 Task: Search one way flight ticket for 4 adults, 2 children, 2 infants in seat and 1 infant on lap in economy from Long Beach: Long Beach Airport (daugherty Field) to South Bend: South Bend International Airport on 8-6-2023. Choice of flights is Alaska. Number of bags: 1 carry on bag. Price is upto 45000. Outbound departure time preference is 10:30.
Action: Mouse moved to (290, 112)
Screenshot: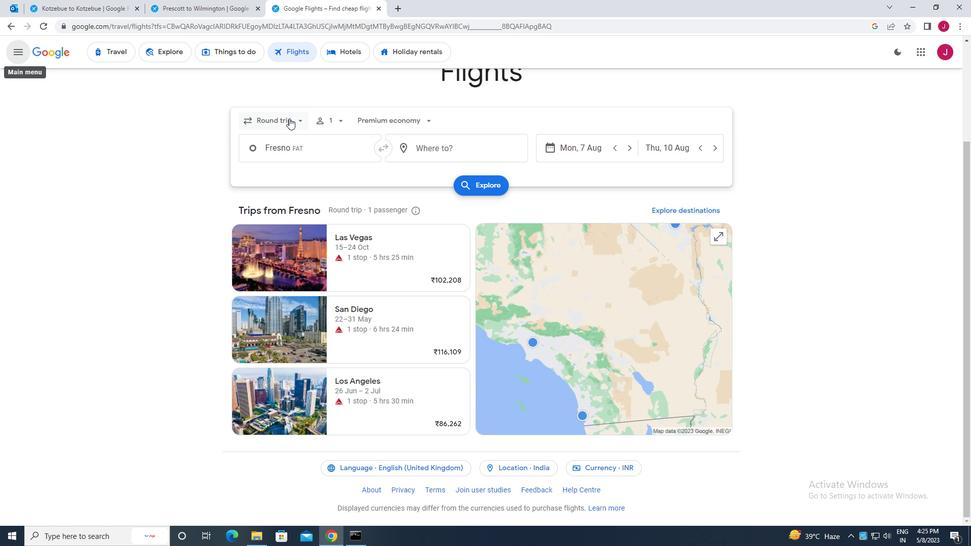 
Action: Mouse pressed left at (290, 112)
Screenshot: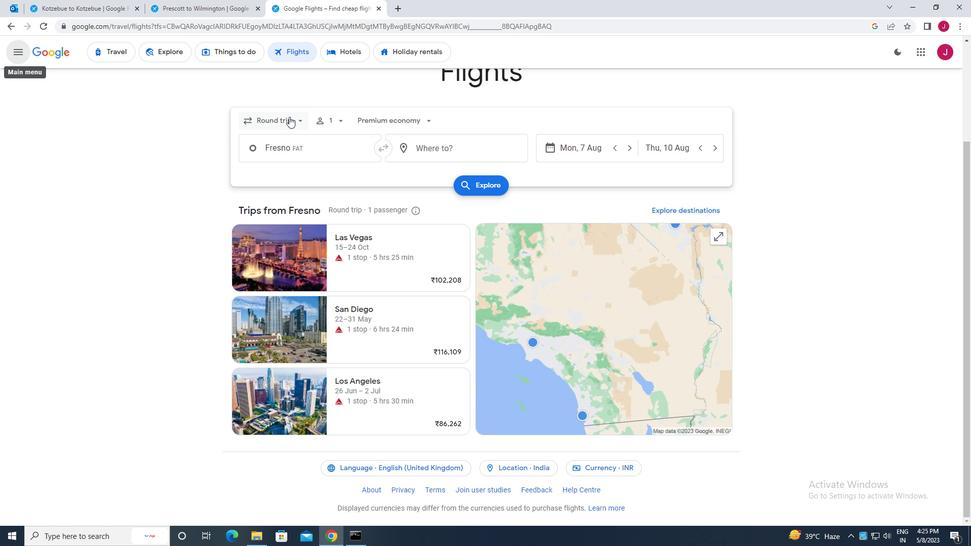 
Action: Mouse moved to (302, 162)
Screenshot: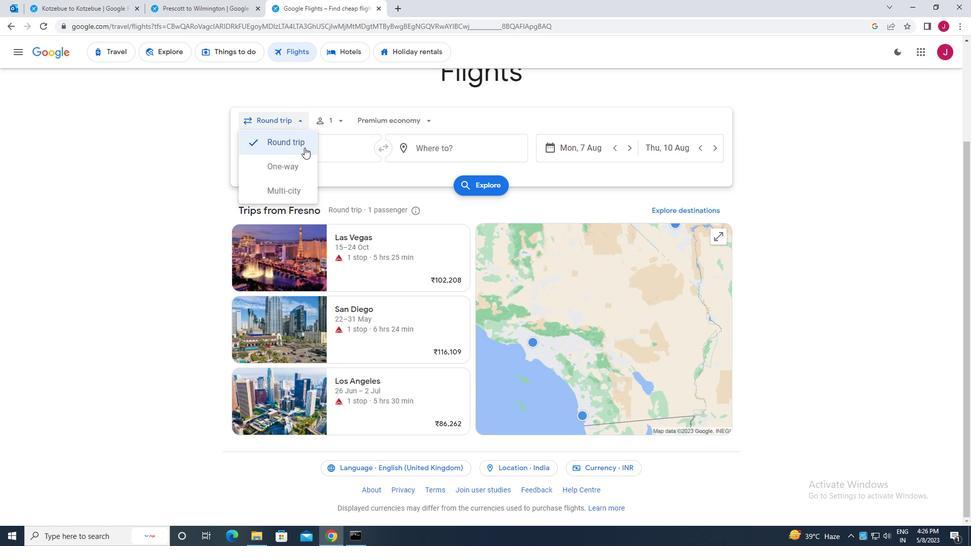 
Action: Mouse pressed left at (302, 162)
Screenshot: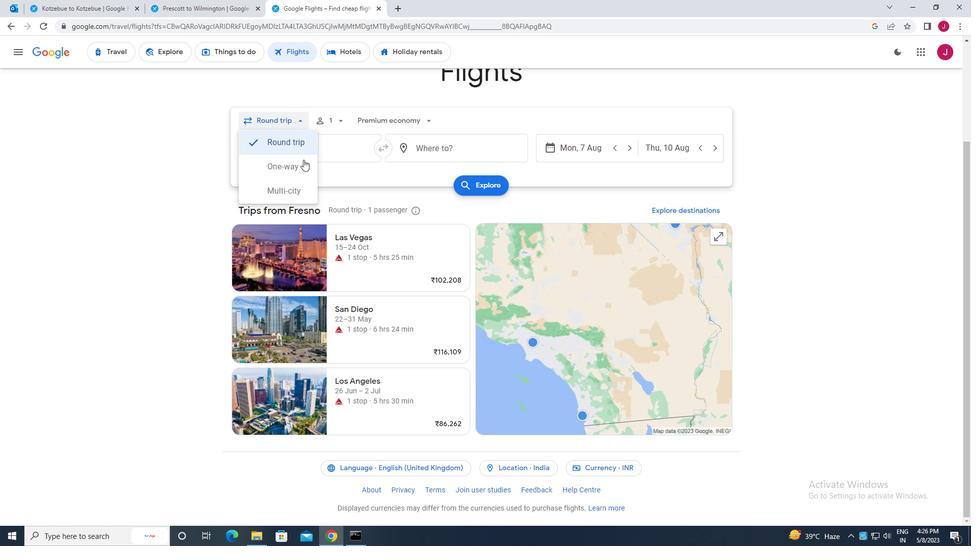 
Action: Mouse moved to (338, 120)
Screenshot: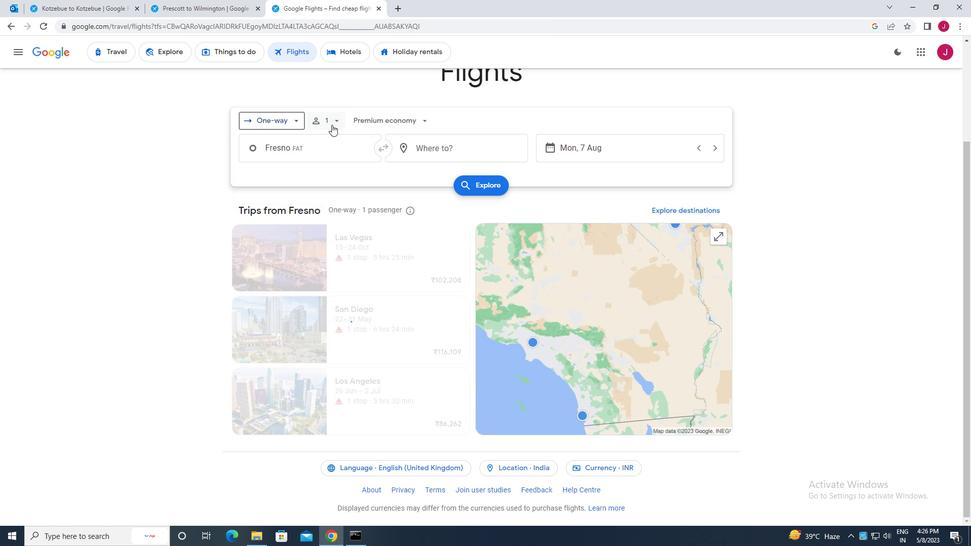
Action: Mouse pressed left at (338, 120)
Screenshot: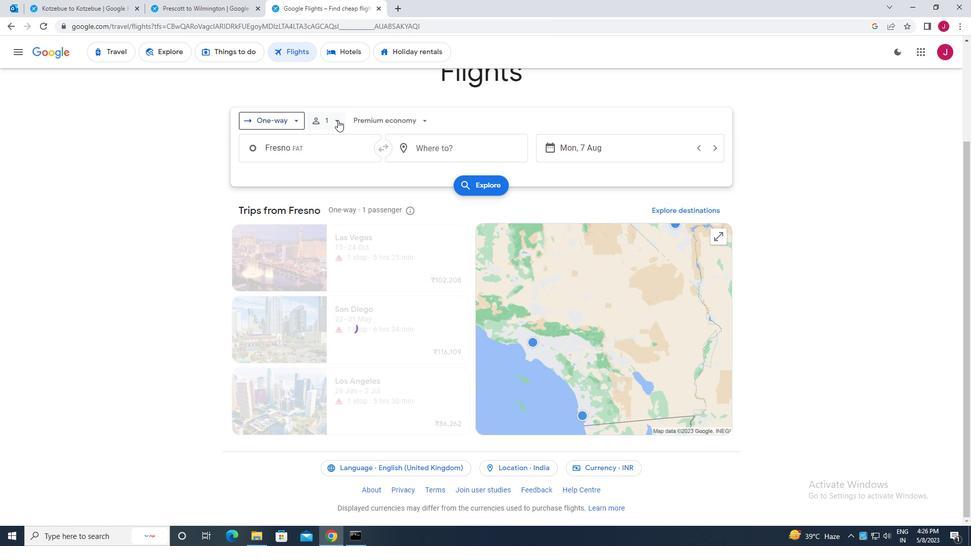 
Action: Mouse moved to (414, 147)
Screenshot: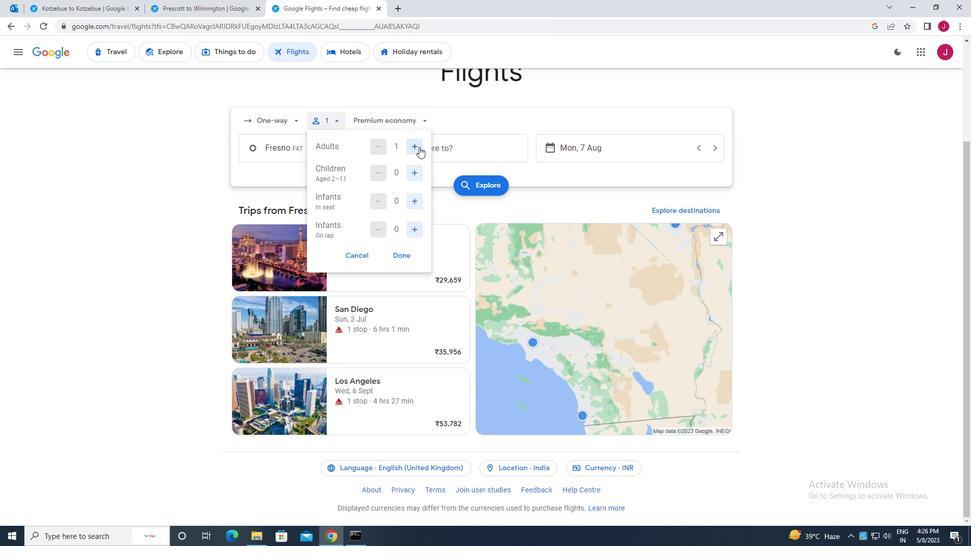 
Action: Mouse pressed left at (414, 147)
Screenshot: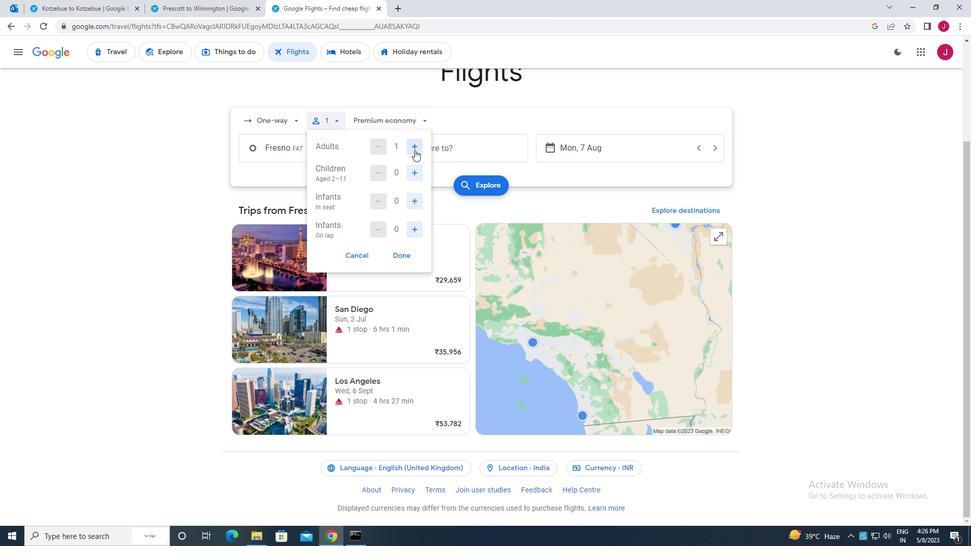 
Action: Mouse pressed left at (414, 147)
Screenshot: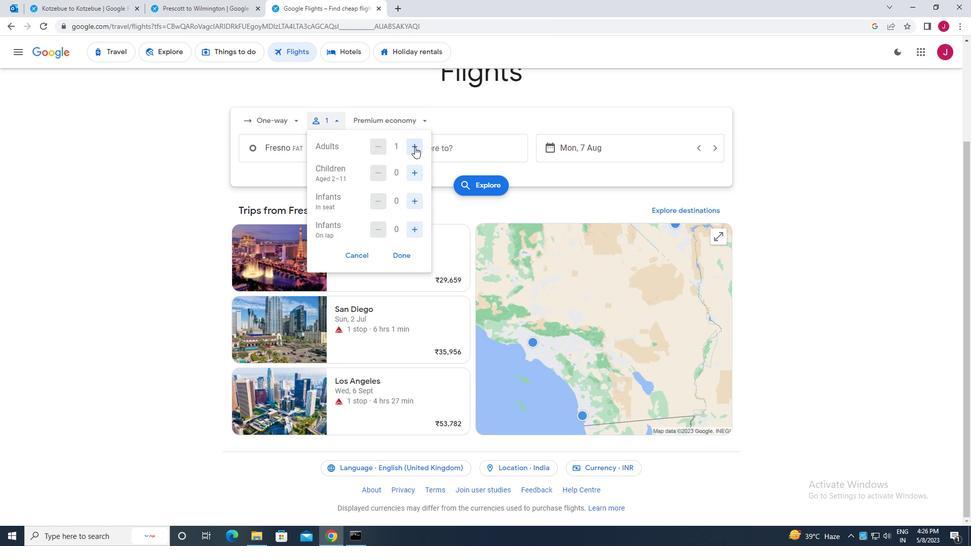 
Action: Mouse pressed left at (414, 147)
Screenshot: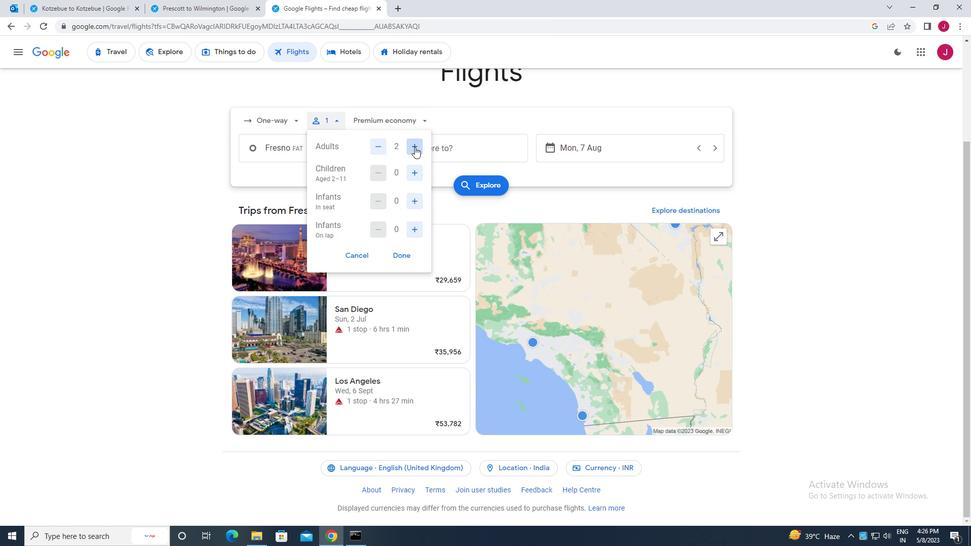 
Action: Mouse moved to (414, 173)
Screenshot: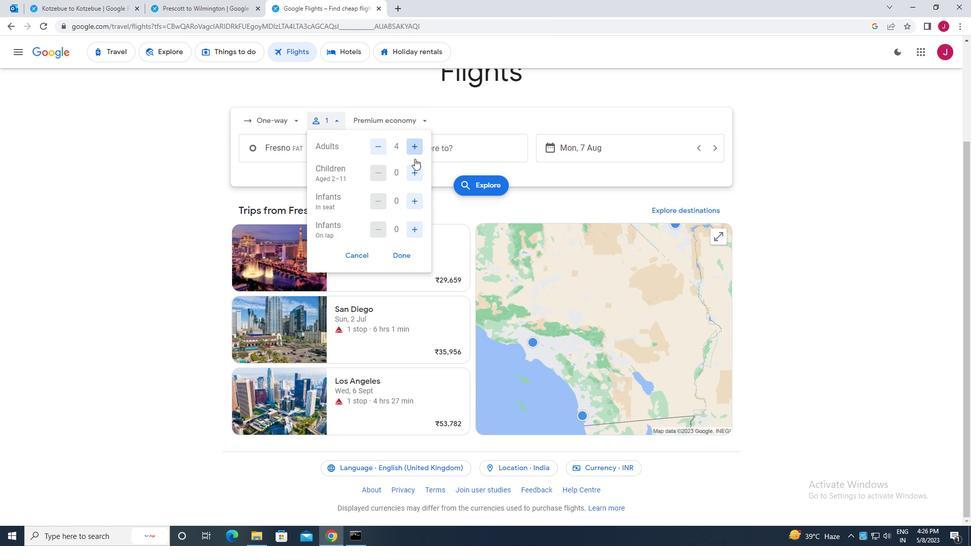 
Action: Mouse pressed left at (414, 173)
Screenshot: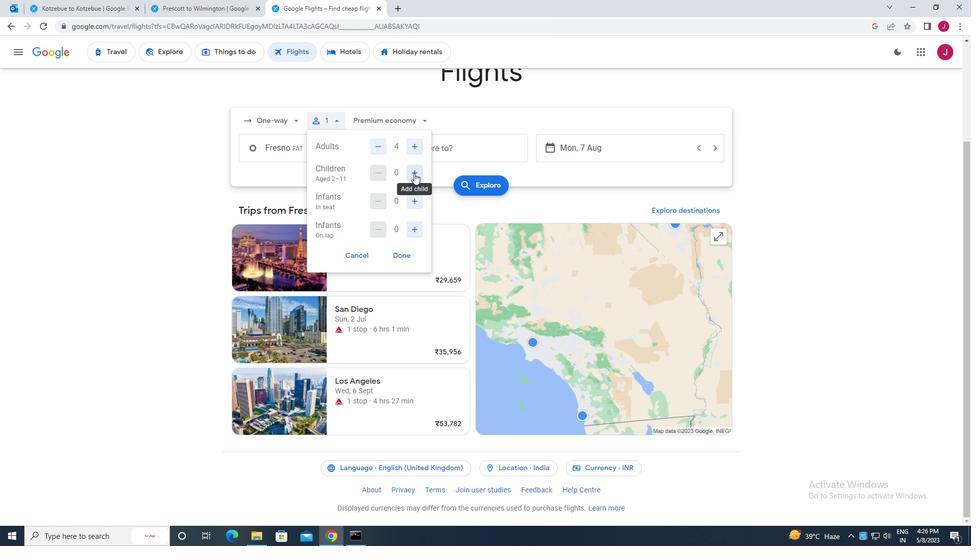 
Action: Mouse pressed left at (414, 173)
Screenshot: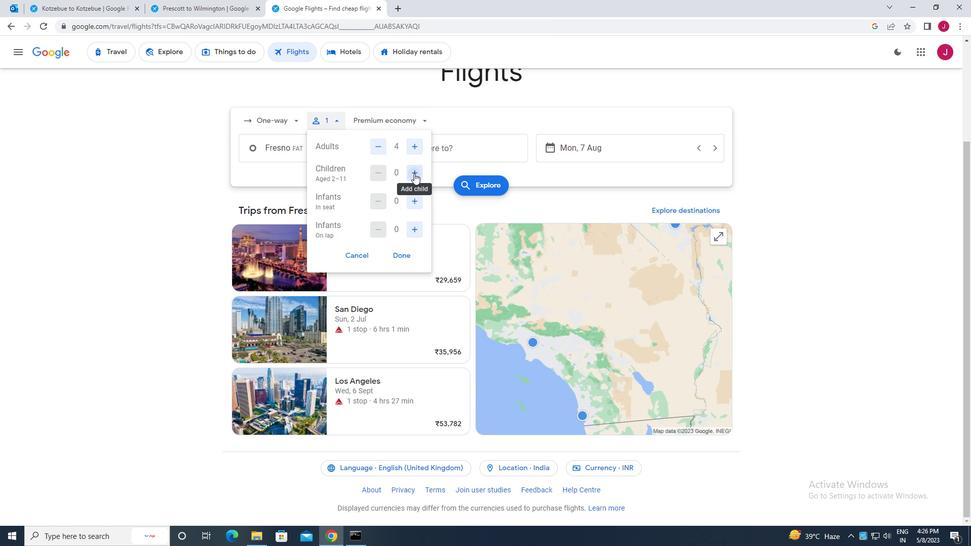 
Action: Mouse moved to (419, 199)
Screenshot: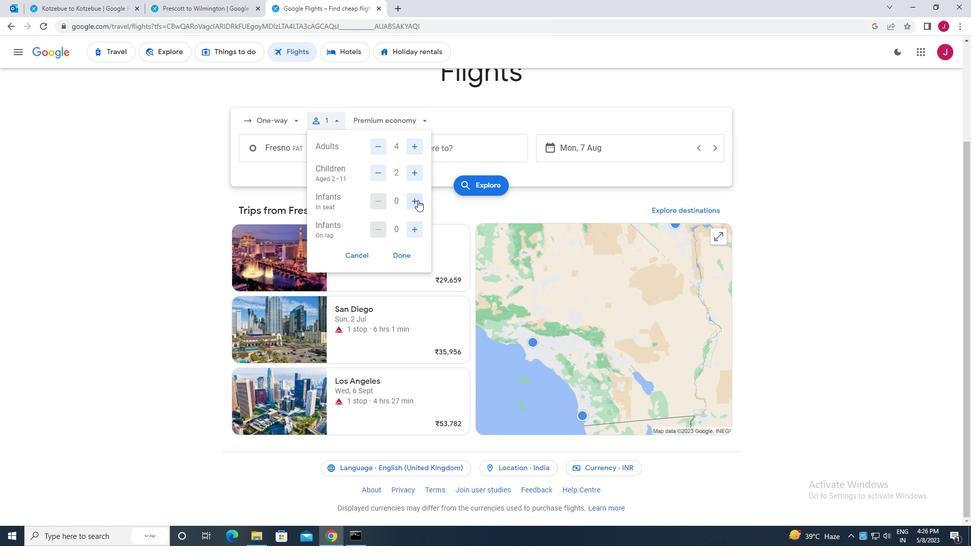 
Action: Mouse pressed left at (419, 199)
Screenshot: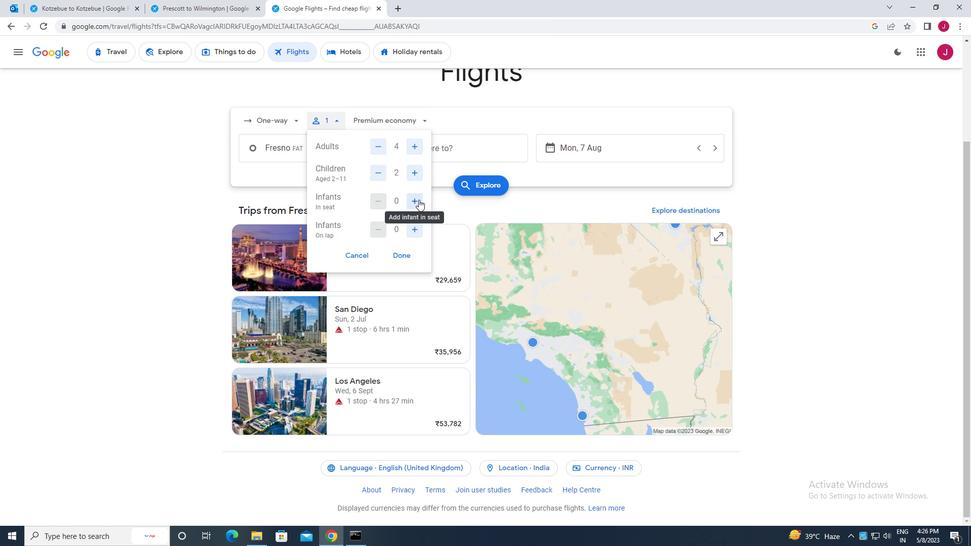 
Action: Mouse pressed left at (419, 199)
Screenshot: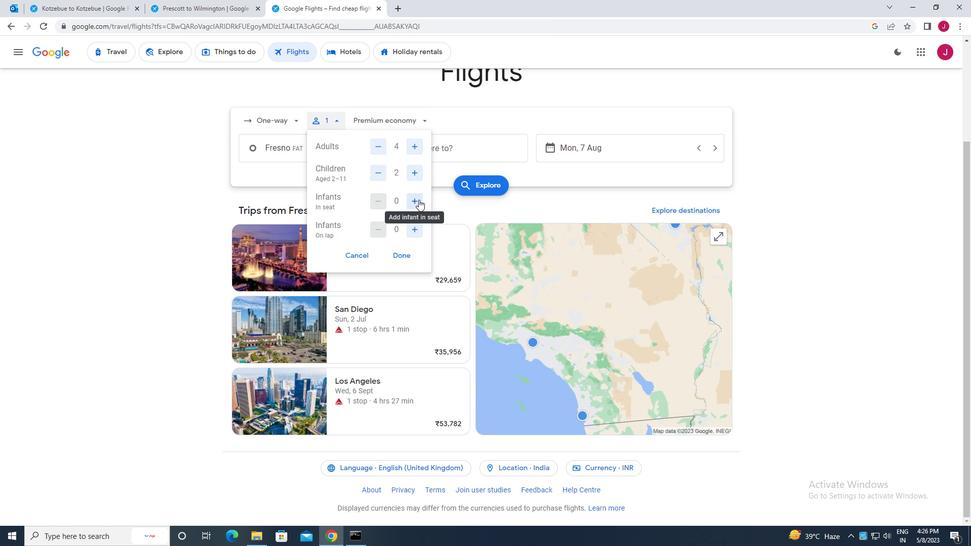 
Action: Mouse moved to (413, 230)
Screenshot: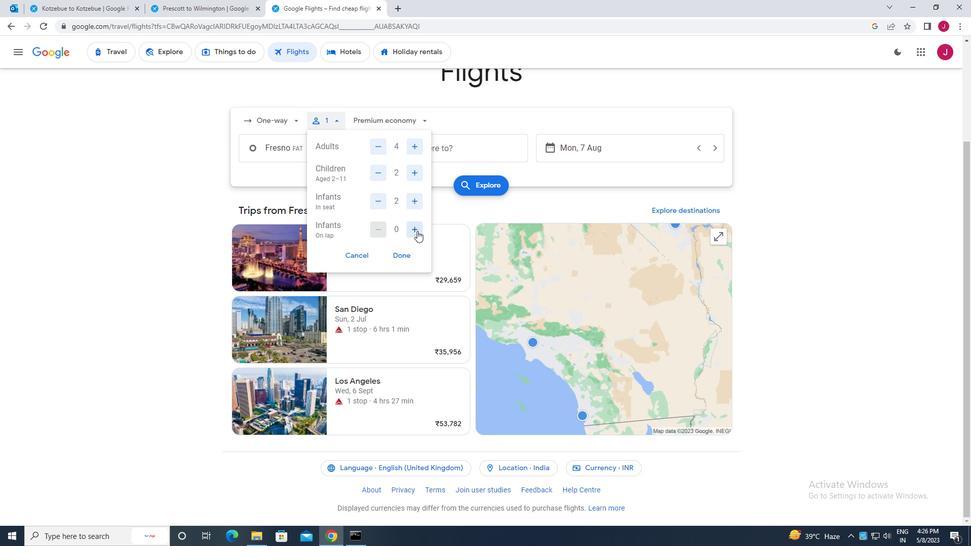 
Action: Mouse pressed left at (413, 230)
Screenshot: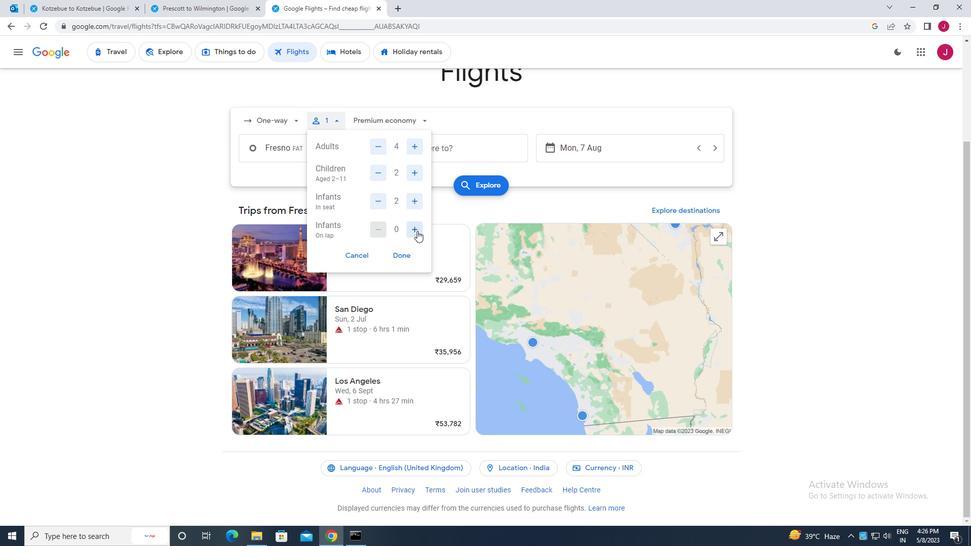 
Action: Mouse moved to (405, 254)
Screenshot: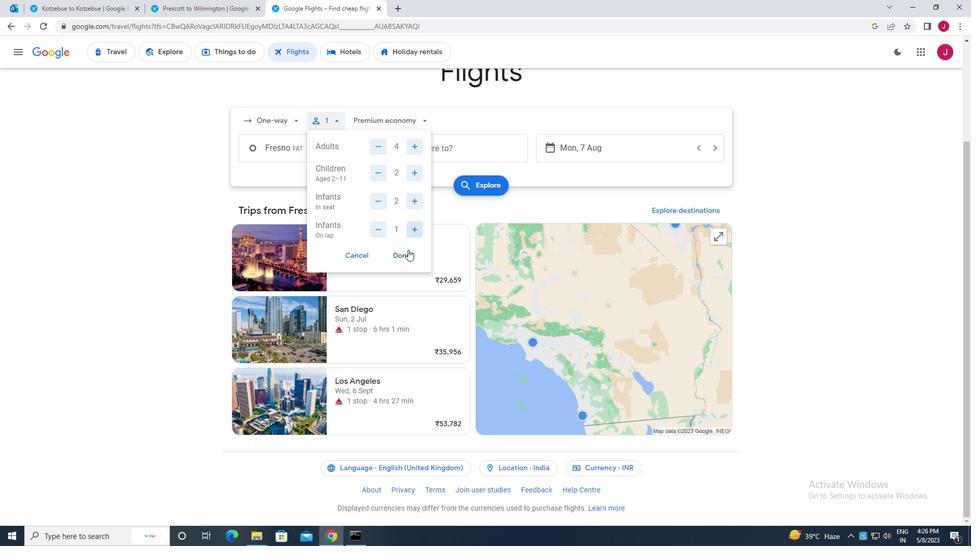 
Action: Mouse pressed left at (405, 254)
Screenshot: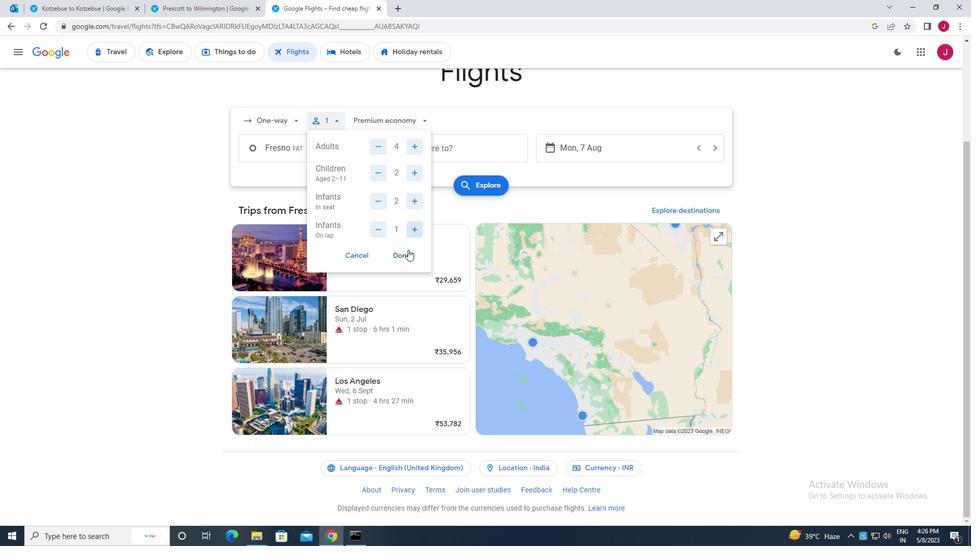 
Action: Mouse moved to (370, 122)
Screenshot: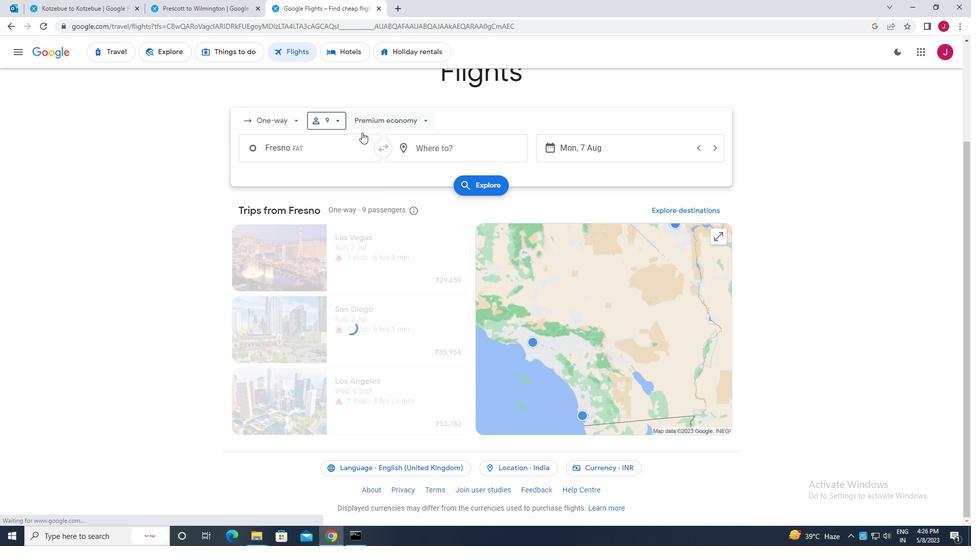 
Action: Mouse pressed left at (370, 122)
Screenshot: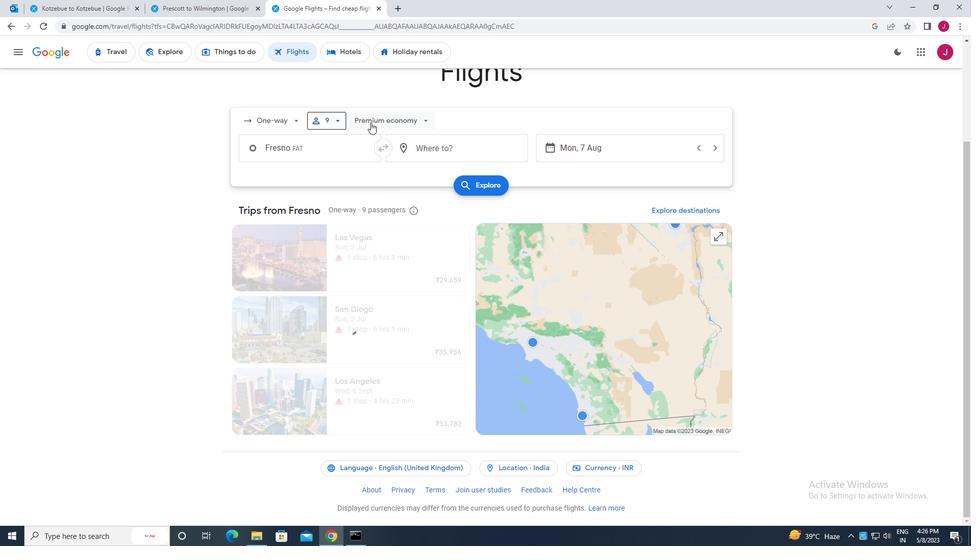 
Action: Mouse moved to (390, 142)
Screenshot: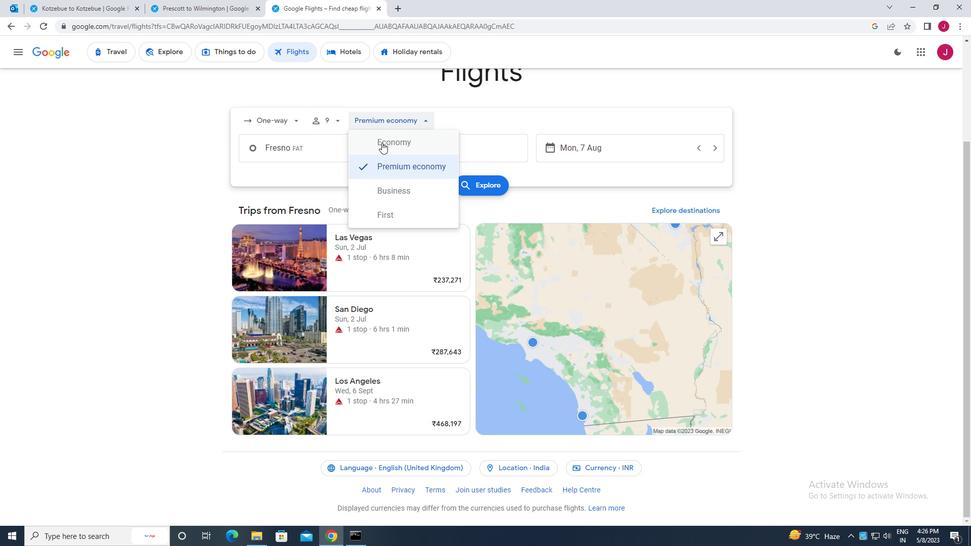 
Action: Mouse pressed left at (390, 142)
Screenshot: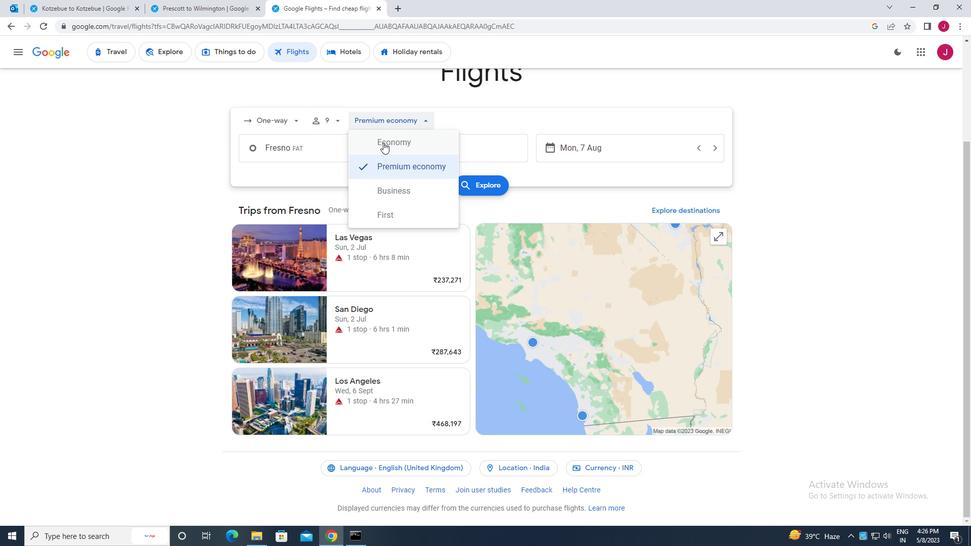 
Action: Mouse moved to (323, 148)
Screenshot: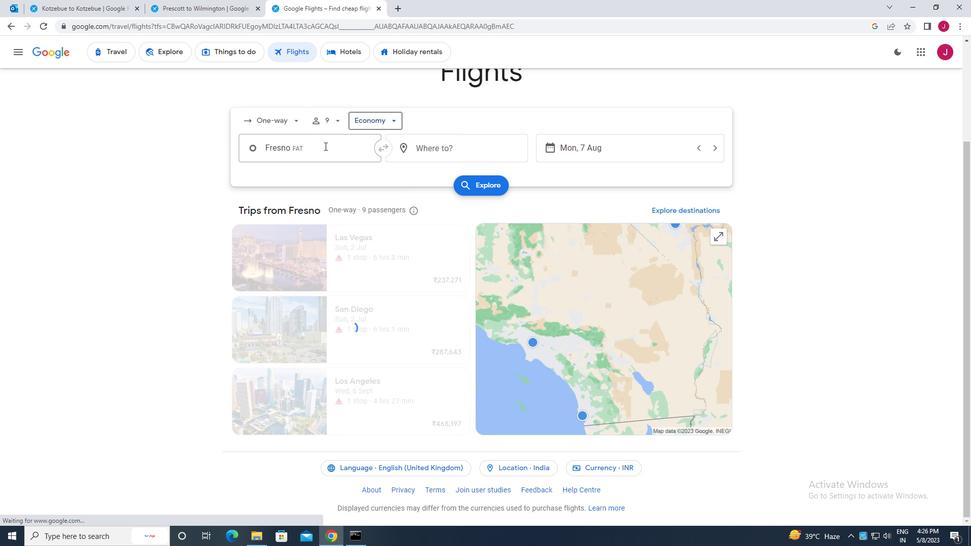 
Action: Mouse pressed left at (323, 148)
Screenshot: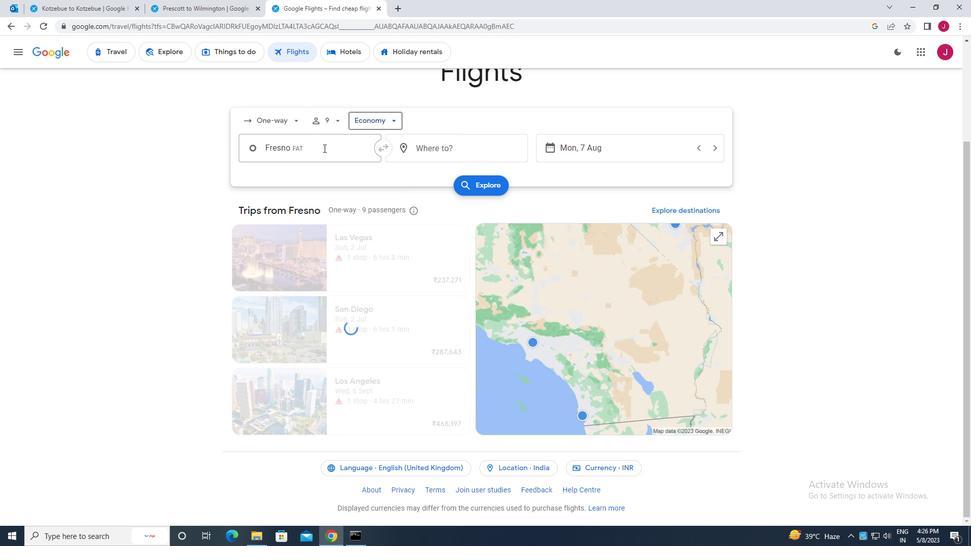 
Action: Mouse moved to (331, 146)
Screenshot: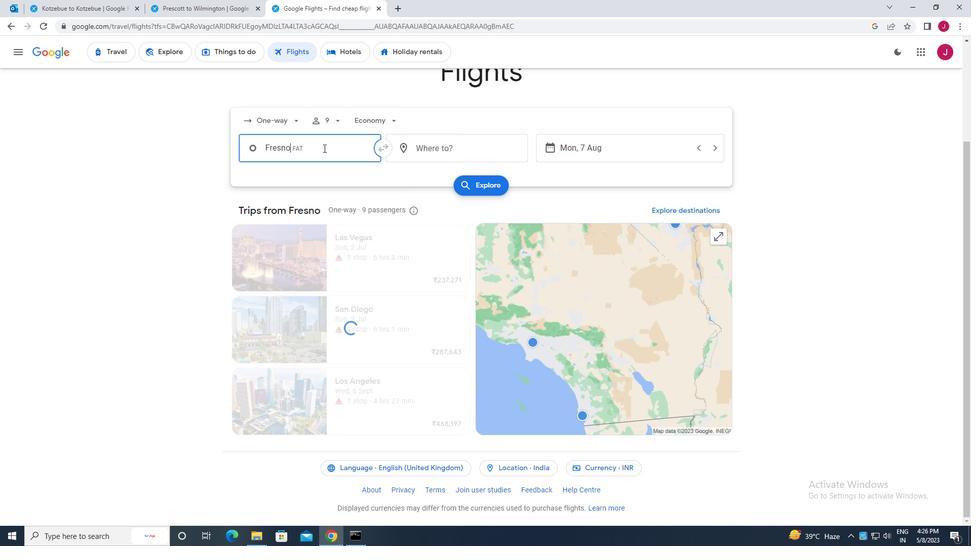 
Action: Key pressed long<Key.space>beach
Screenshot: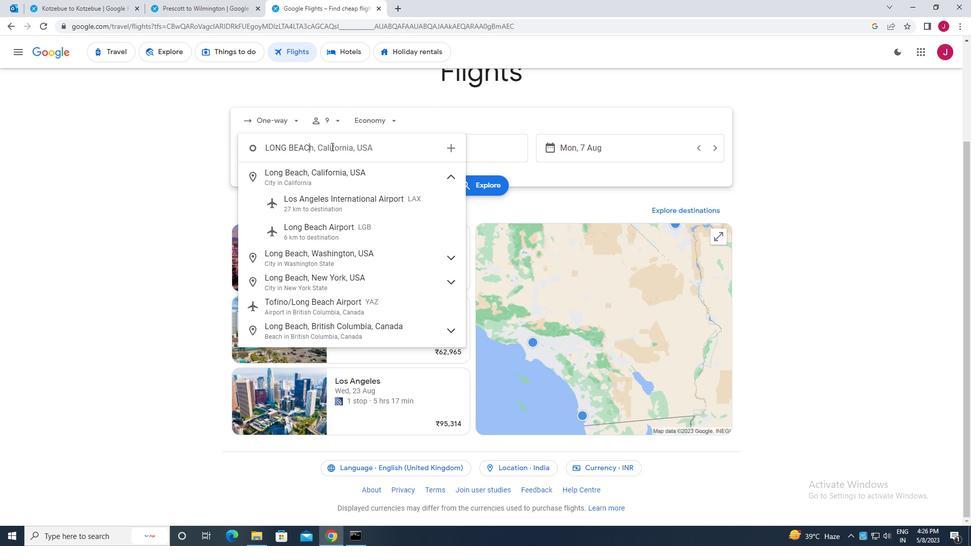 
Action: Mouse moved to (342, 230)
Screenshot: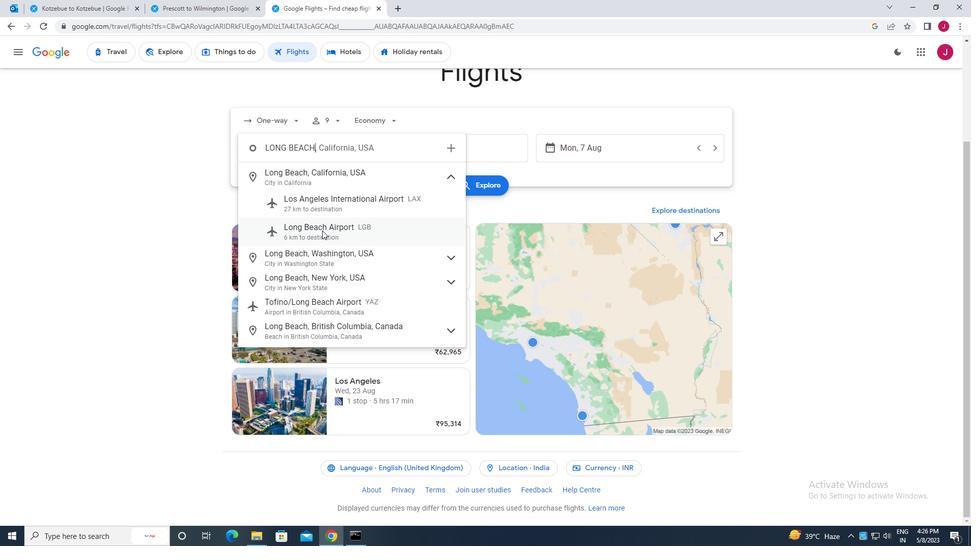 
Action: Mouse pressed left at (342, 230)
Screenshot: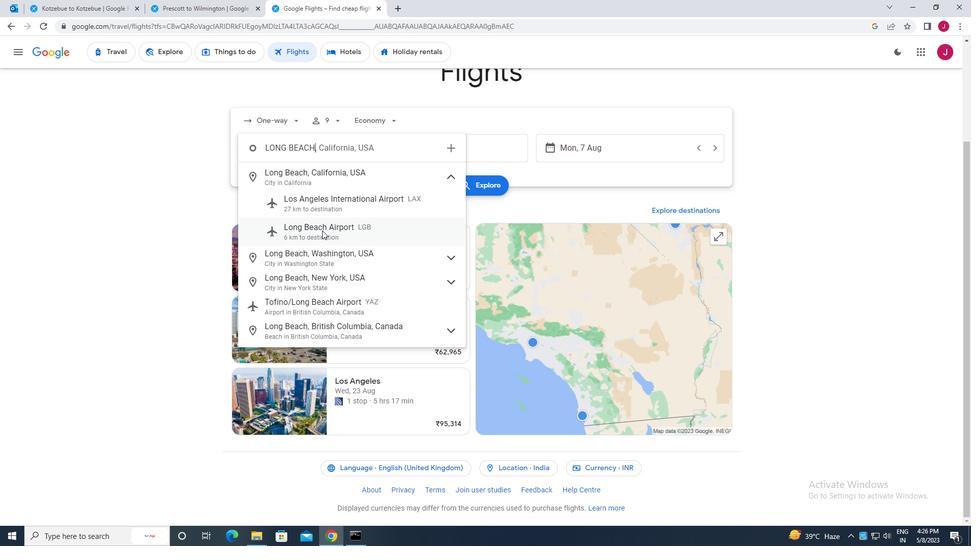 
Action: Mouse moved to (449, 150)
Screenshot: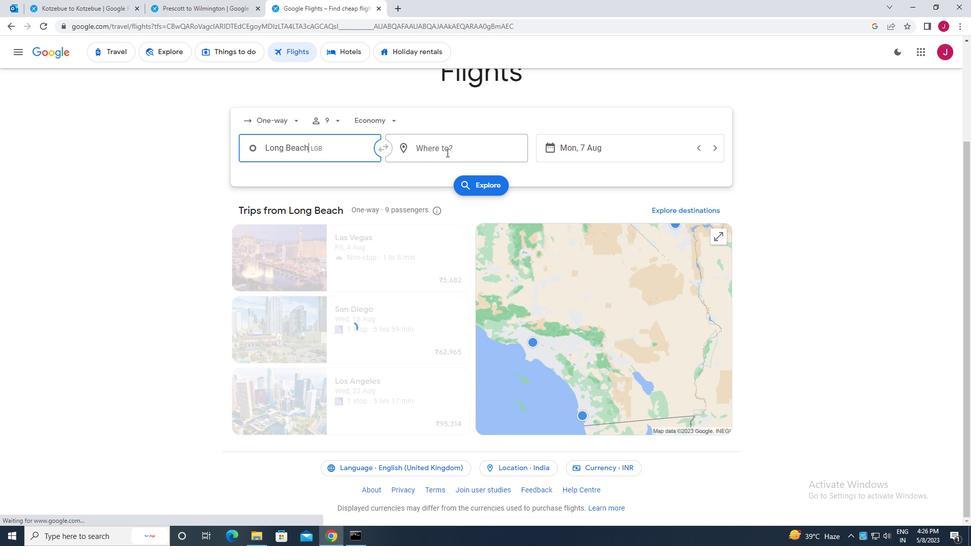 
Action: Mouse pressed left at (449, 150)
Screenshot: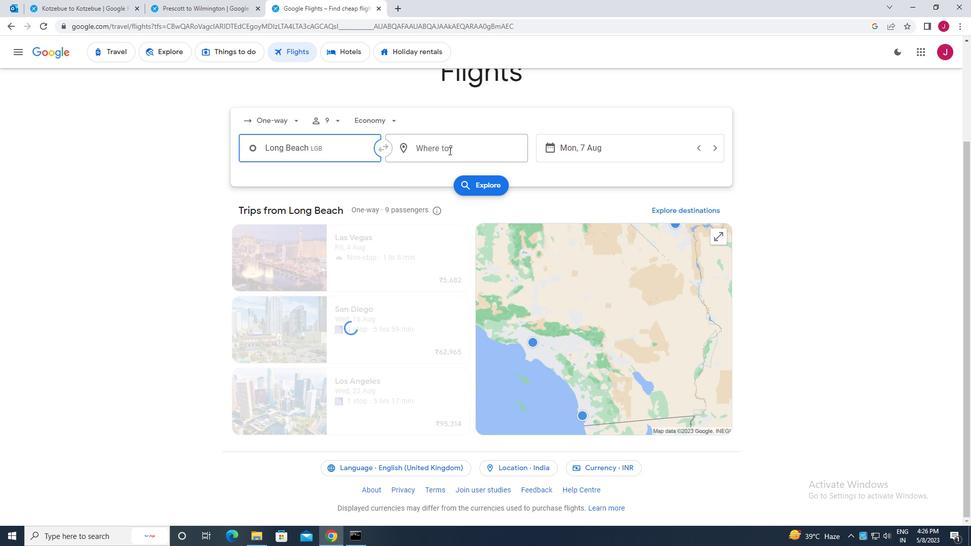 
Action: Mouse moved to (449, 150)
Screenshot: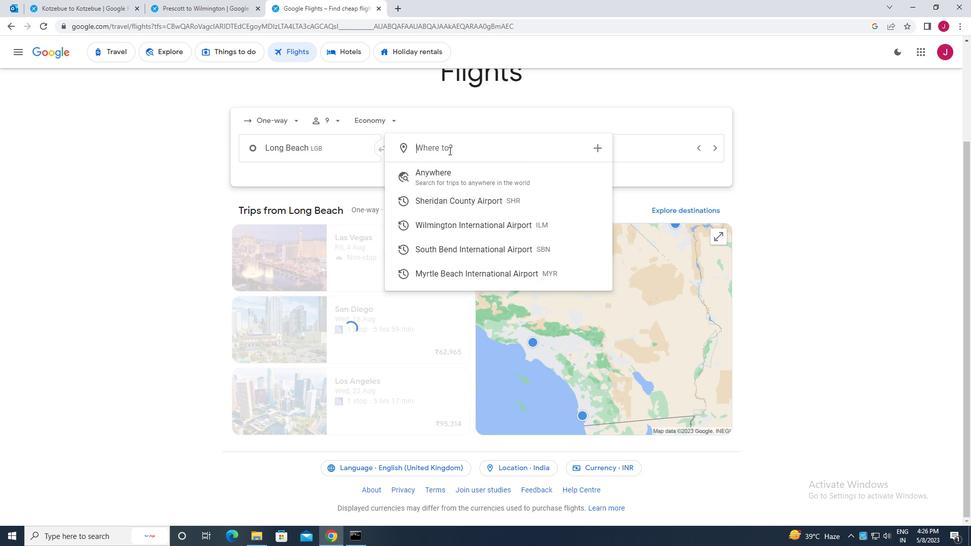 
Action: Key pressed south<Key.space>bend
Screenshot: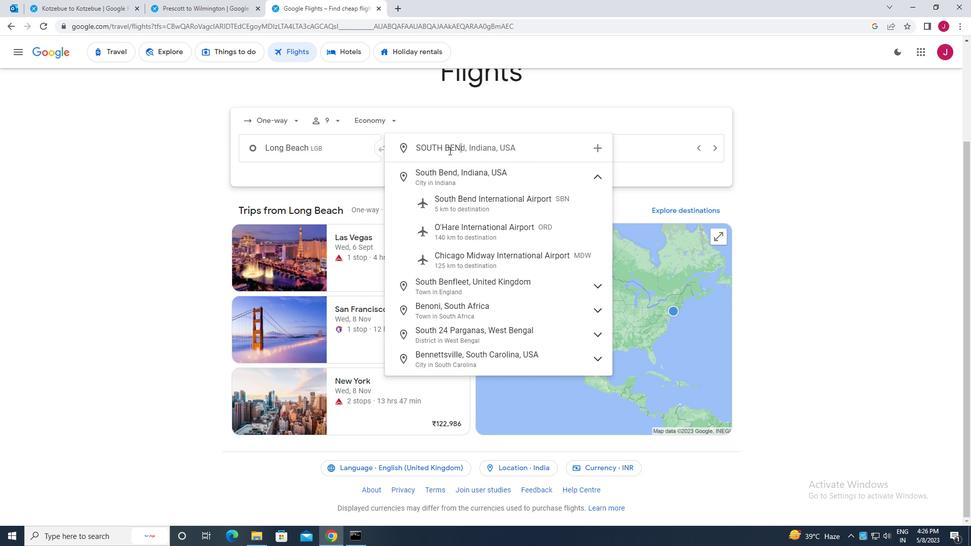 
Action: Mouse moved to (471, 197)
Screenshot: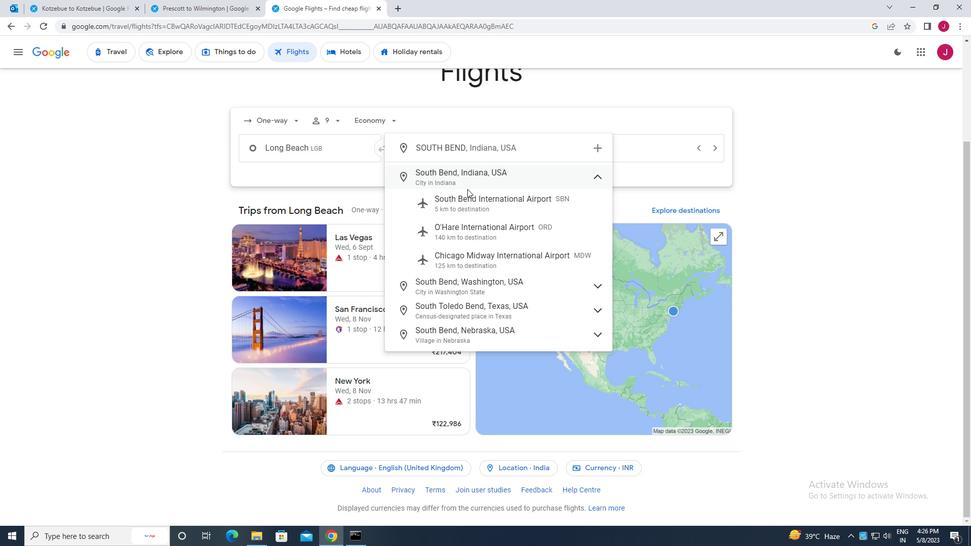 
Action: Mouse pressed left at (471, 197)
Screenshot: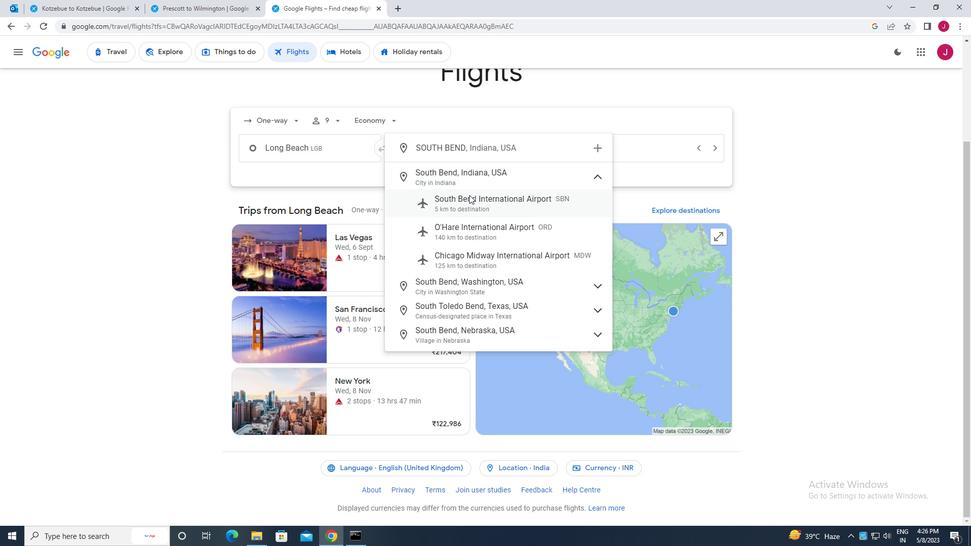 
Action: Mouse moved to (612, 155)
Screenshot: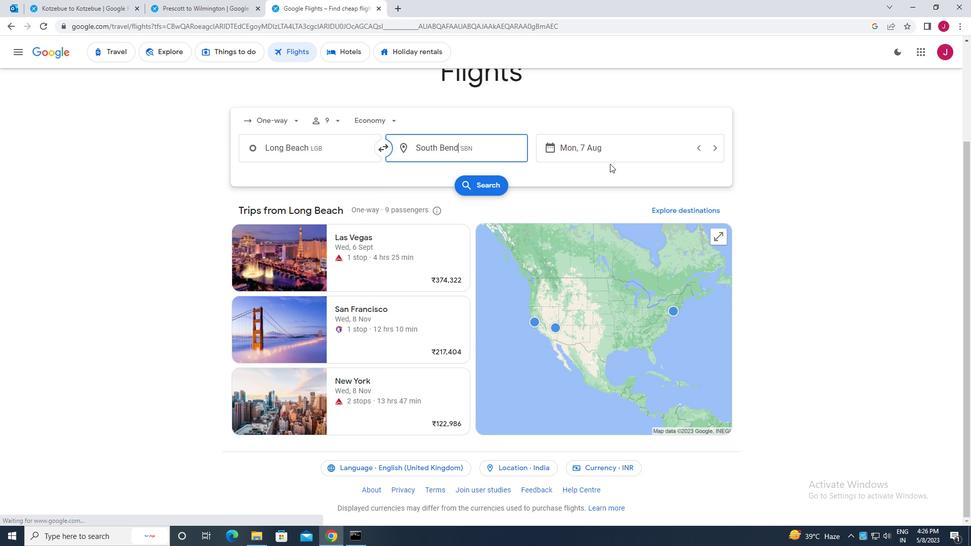 
Action: Mouse pressed left at (612, 155)
Screenshot: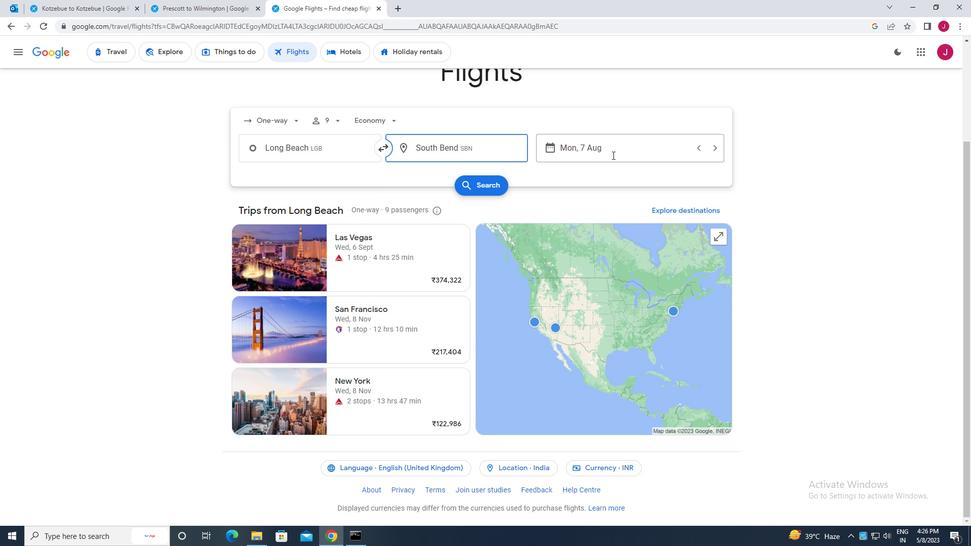 
Action: Mouse moved to (370, 256)
Screenshot: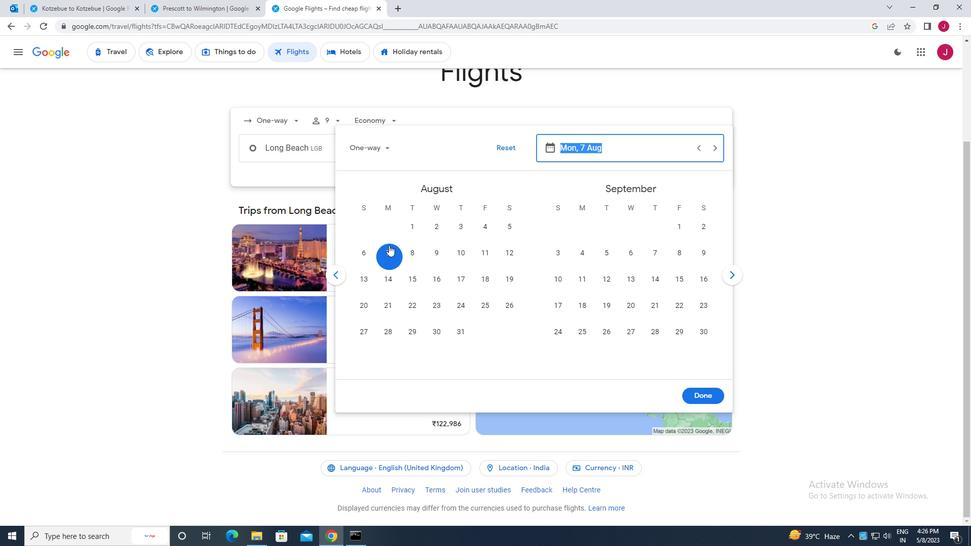 
Action: Mouse pressed left at (370, 256)
Screenshot: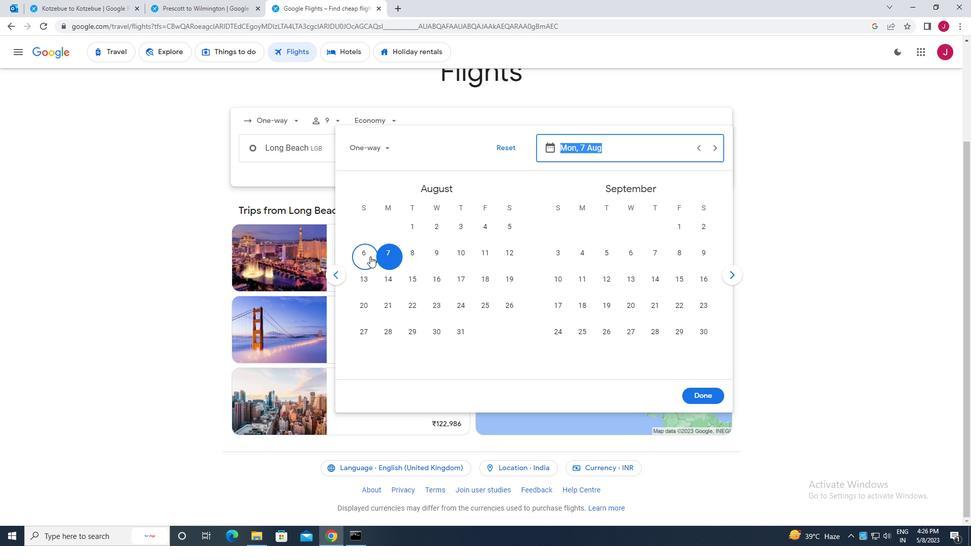 
Action: Mouse moved to (702, 397)
Screenshot: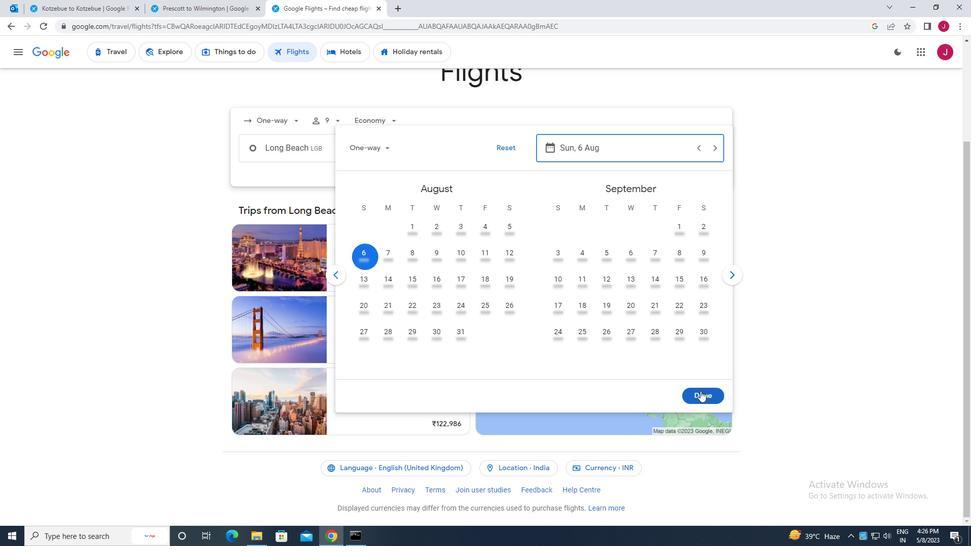 
Action: Mouse pressed left at (702, 397)
Screenshot: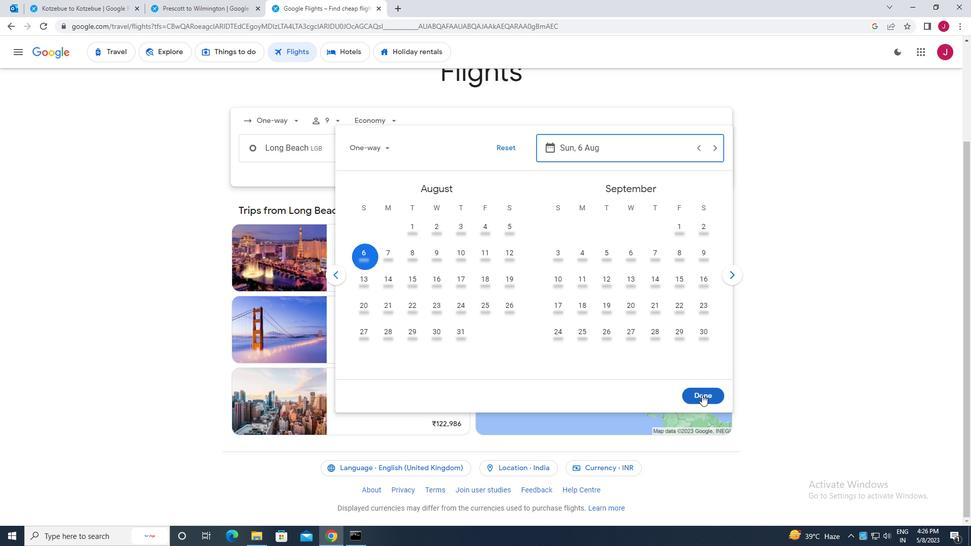 
Action: Mouse moved to (480, 184)
Screenshot: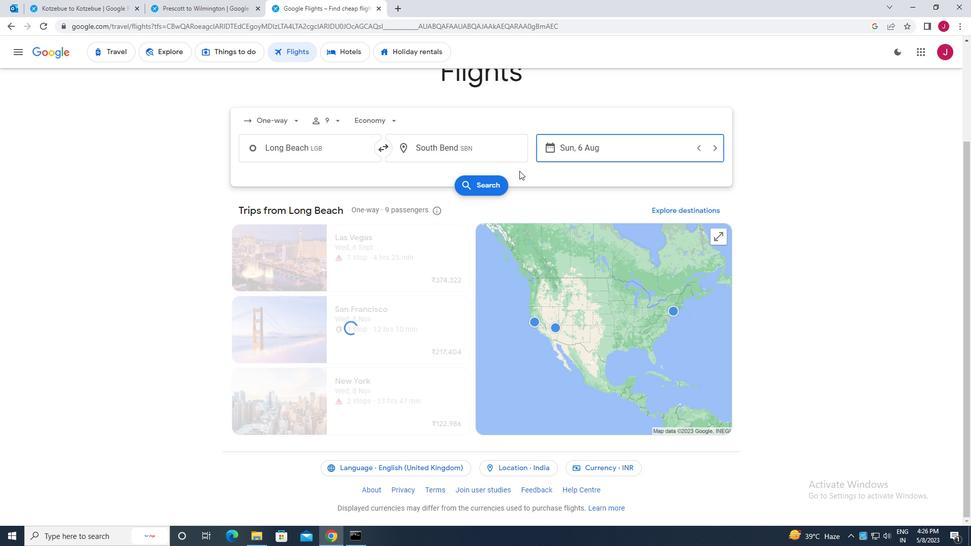 
Action: Mouse pressed left at (480, 184)
Screenshot: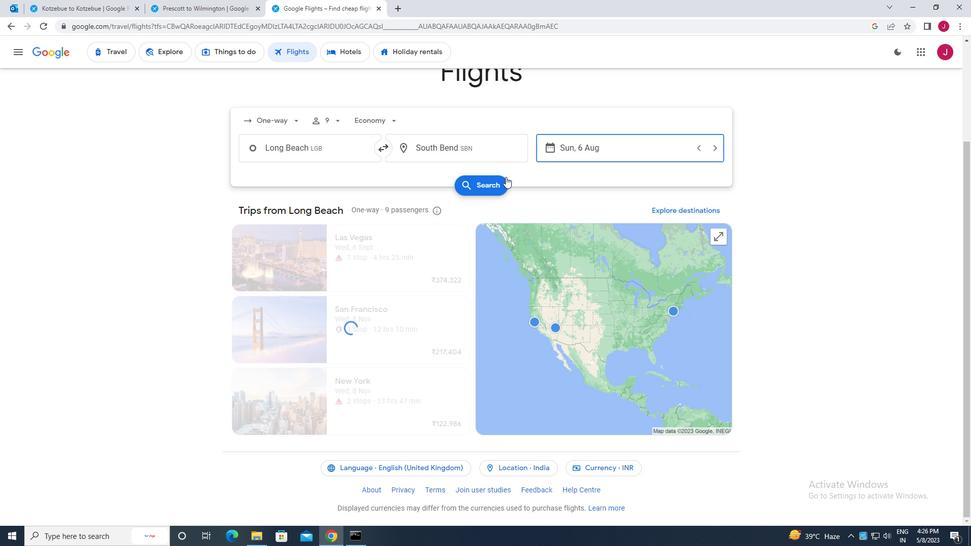 
Action: Mouse moved to (253, 141)
Screenshot: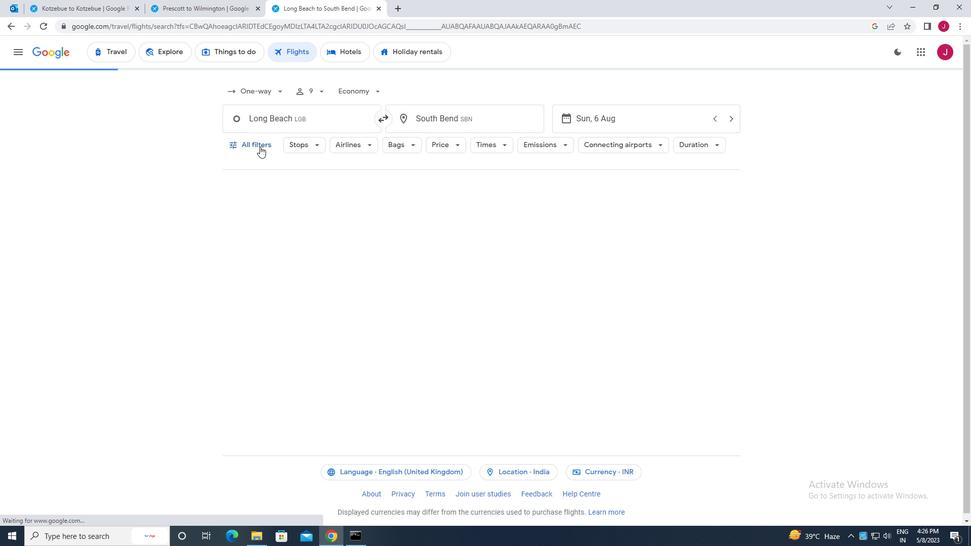 
Action: Mouse pressed left at (253, 141)
Screenshot: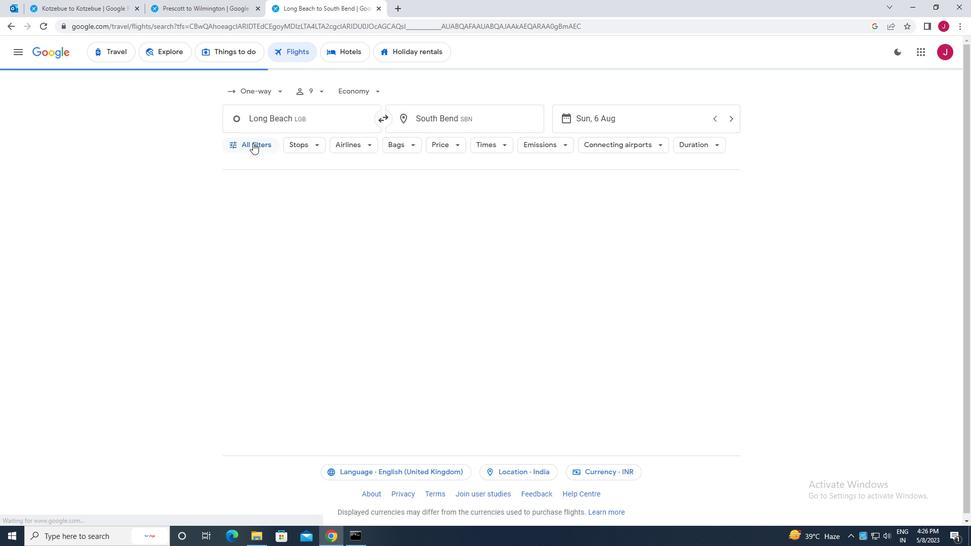 
Action: Mouse moved to (275, 235)
Screenshot: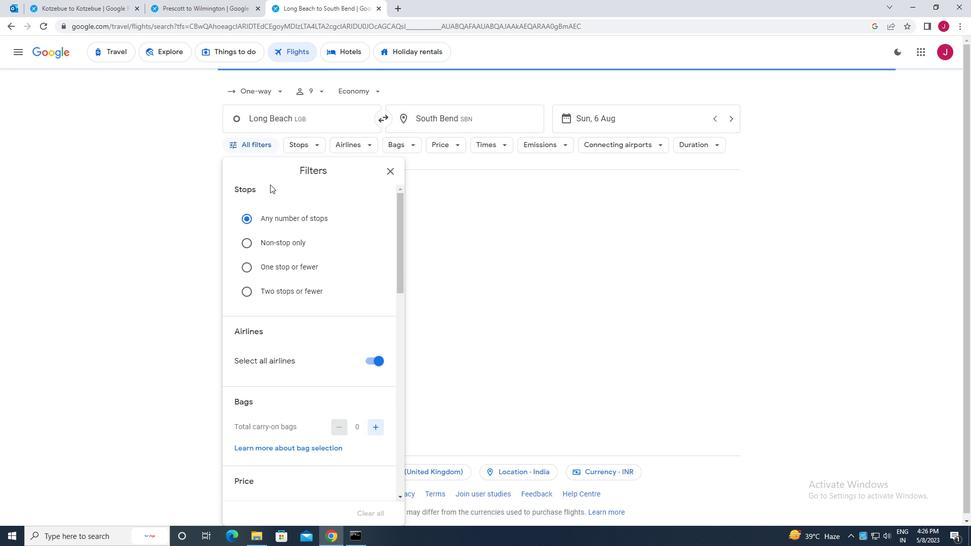 
Action: Mouse scrolled (275, 234) with delta (0, 0)
Screenshot: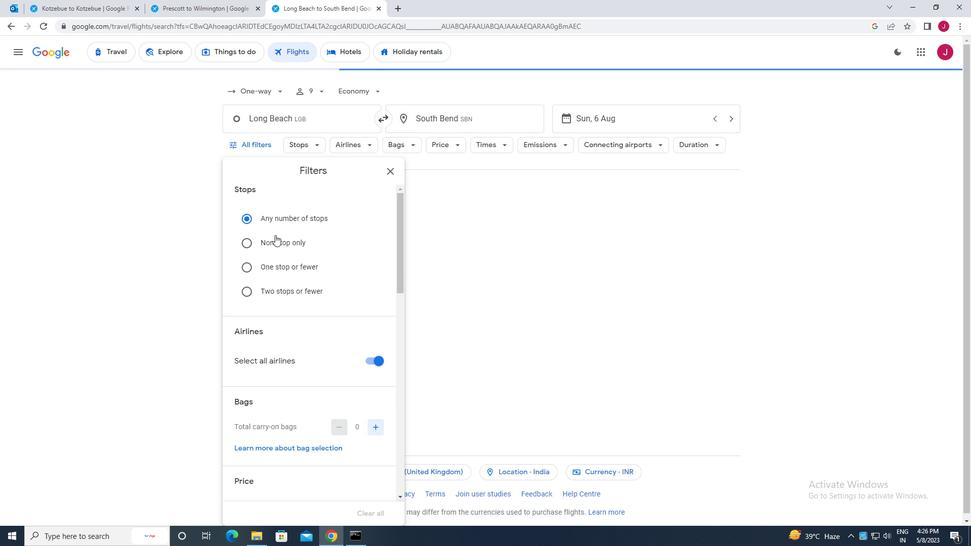 
Action: Mouse scrolled (275, 234) with delta (0, 0)
Screenshot: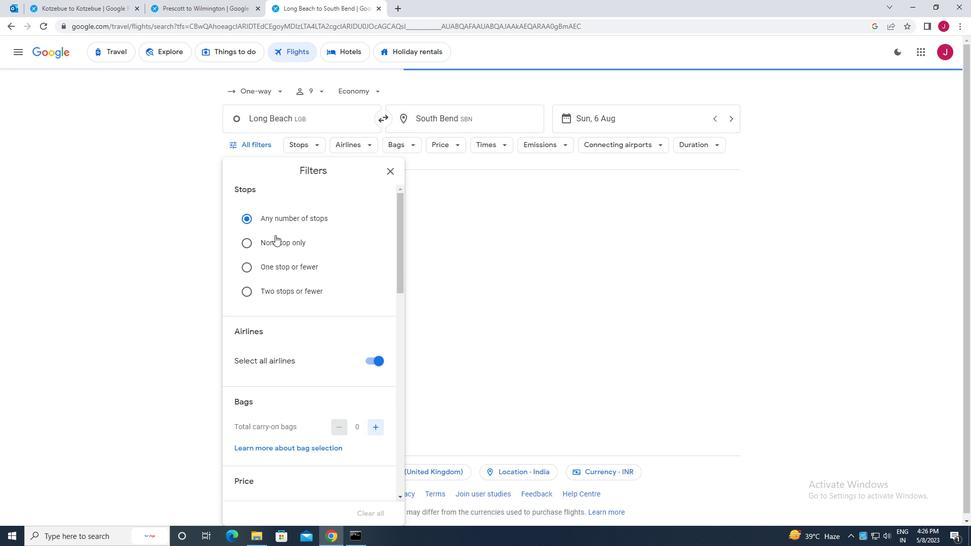 
Action: Mouse scrolled (275, 234) with delta (0, 0)
Screenshot: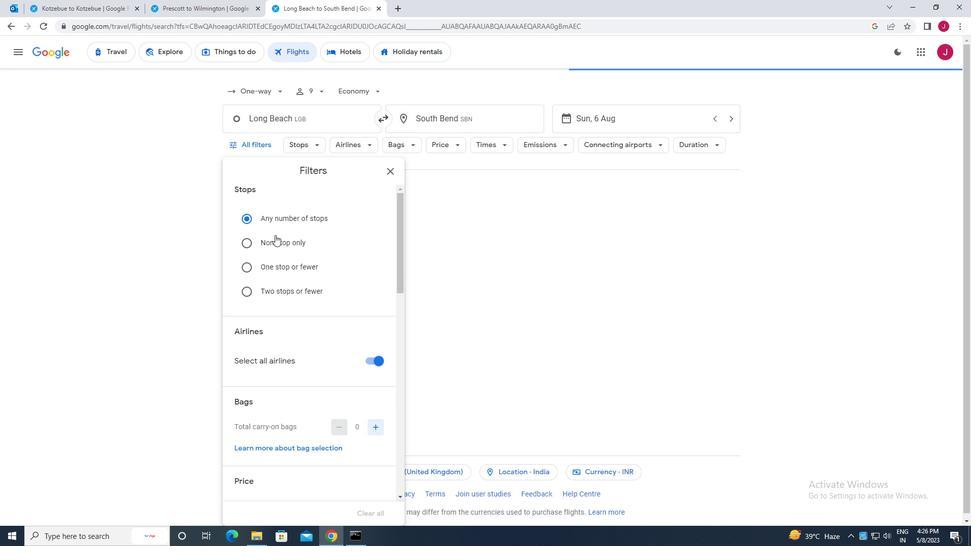 
Action: Mouse moved to (371, 208)
Screenshot: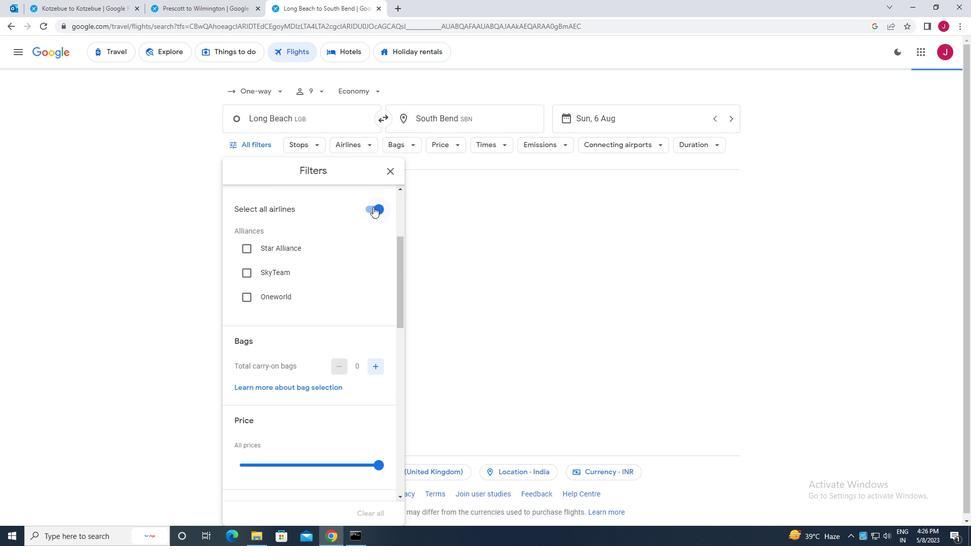
Action: Mouse pressed left at (371, 208)
Screenshot: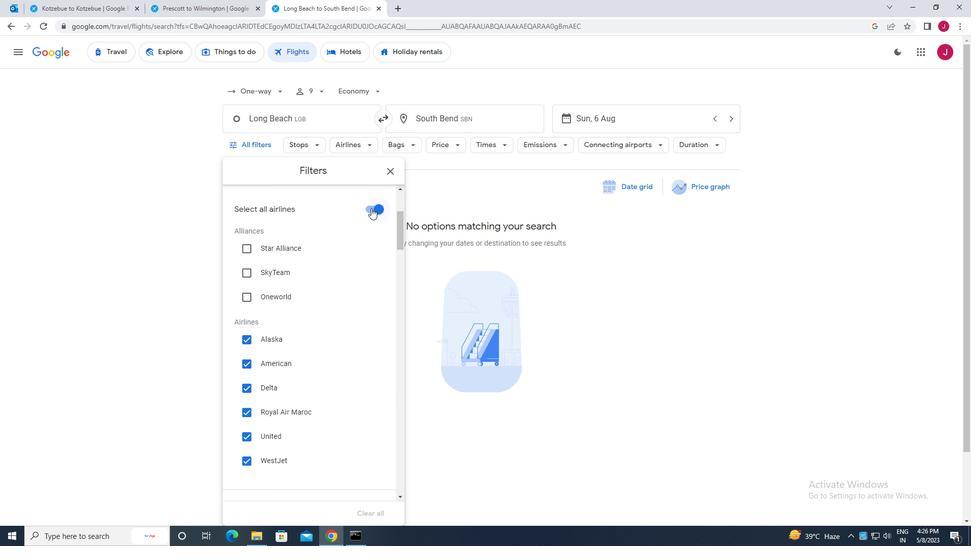 
Action: Mouse moved to (263, 272)
Screenshot: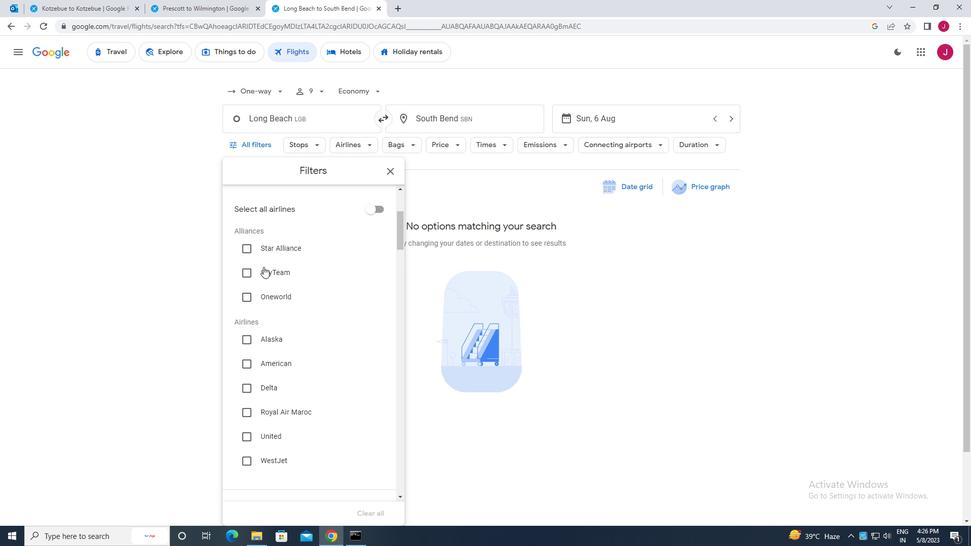
Action: Mouse scrolled (263, 271) with delta (0, 0)
Screenshot: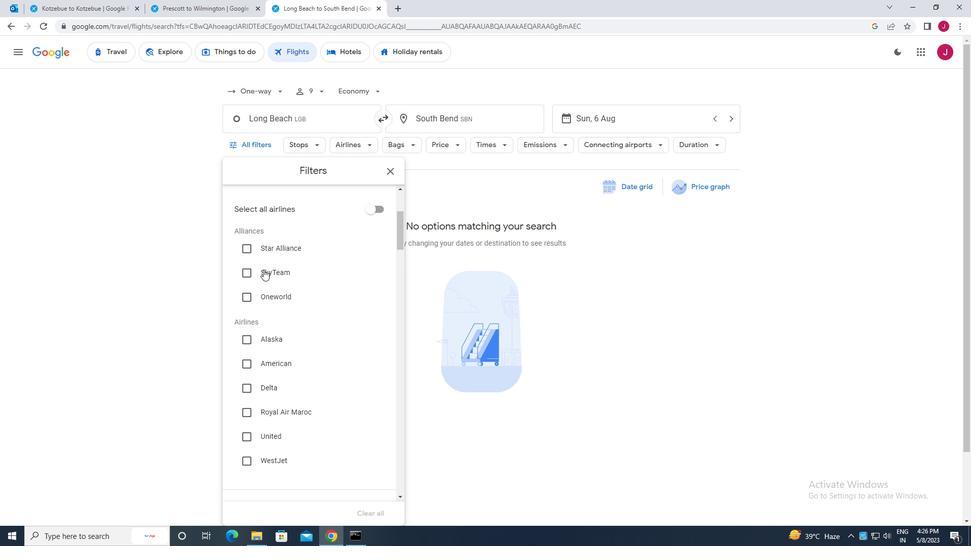 
Action: Mouse moved to (262, 273)
Screenshot: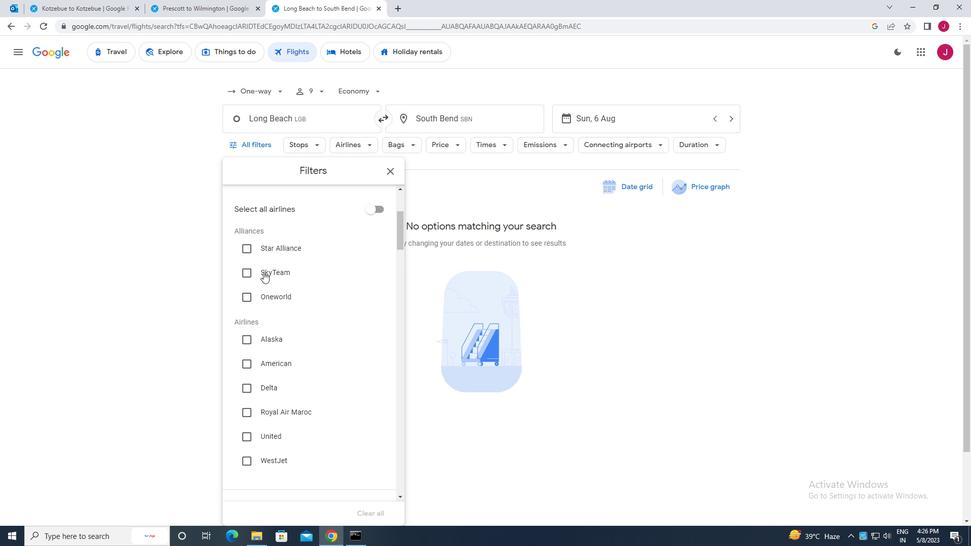
Action: Mouse scrolled (262, 273) with delta (0, 0)
Screenshot: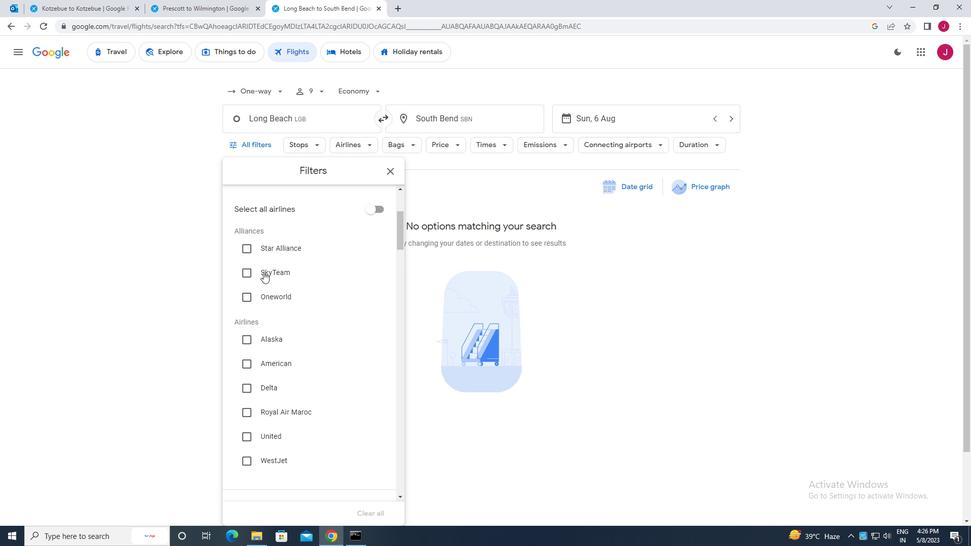 
Action: Mouse moved to (244, 236)
Screenshot: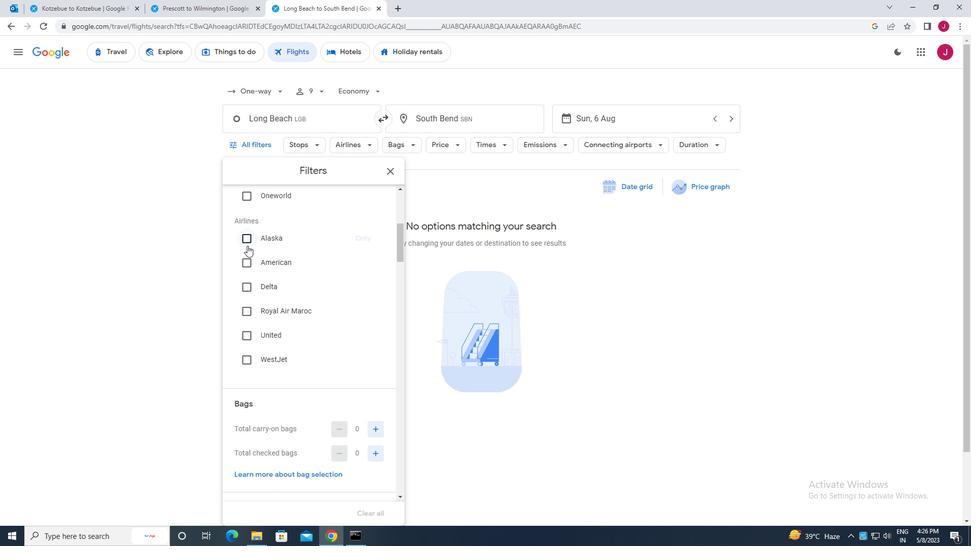 
Action: Mouse pressed left at (244, 236)
Screenshot: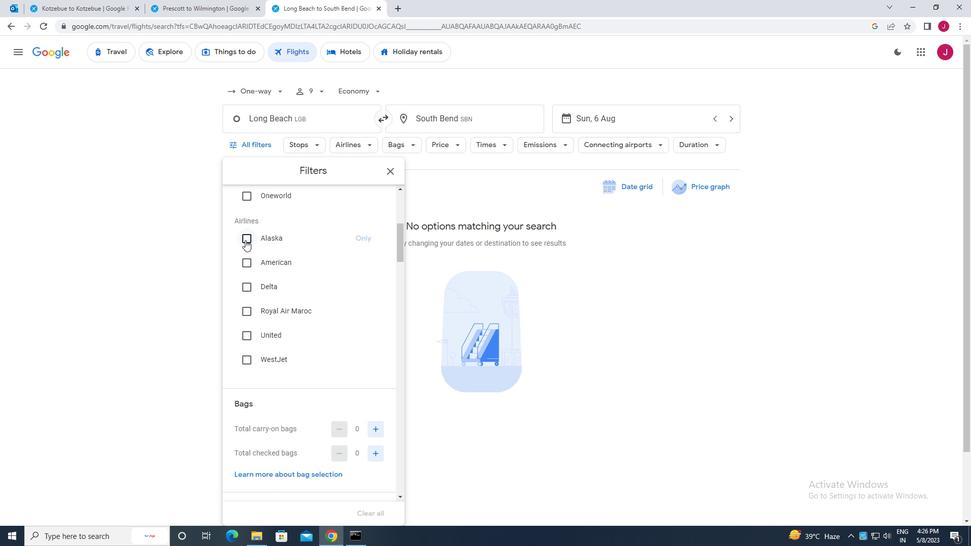 
Action: Mouse moved to (302, 242)
Screenshot: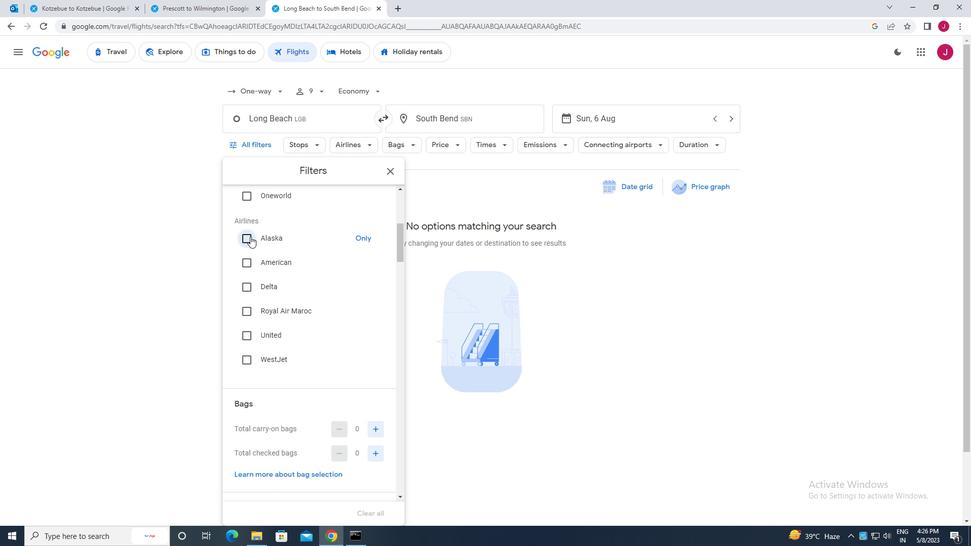 
Action: Mouse scrolled (302, 242) with delta (0, 0)
Screenshot: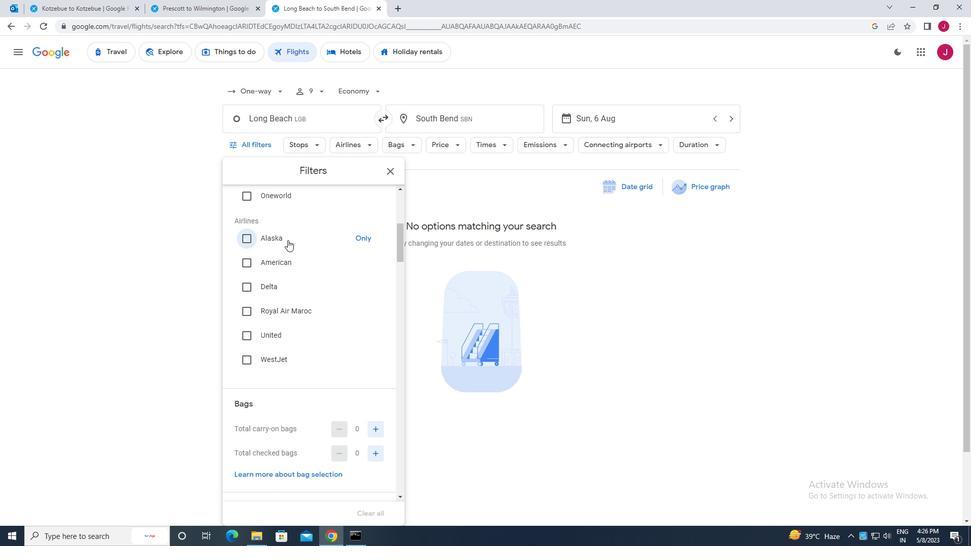 
Action: Mouse scrolled (302, 242) with delta (0, 0)
Screenshot: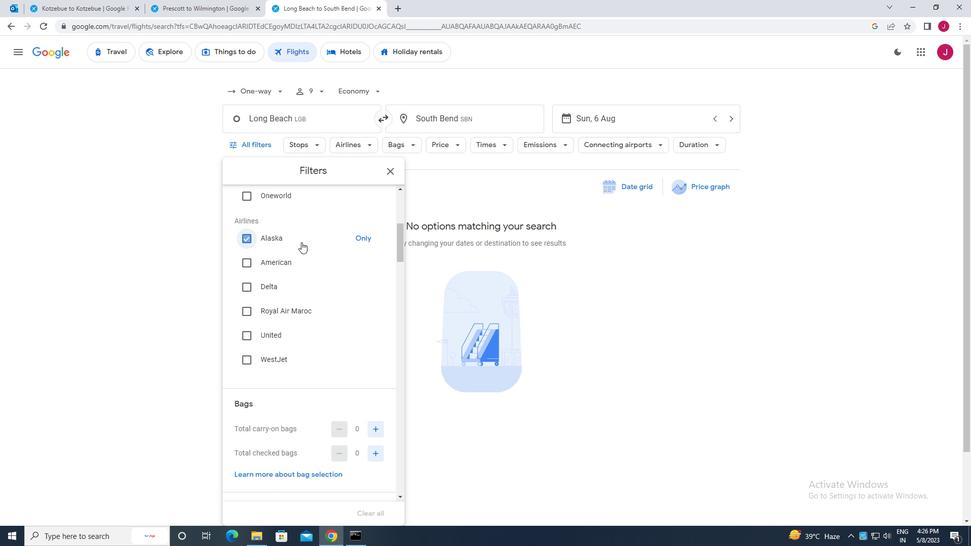 
Action: Mouse scrolled (302, 242) with delta (0, 0)
Screenshot: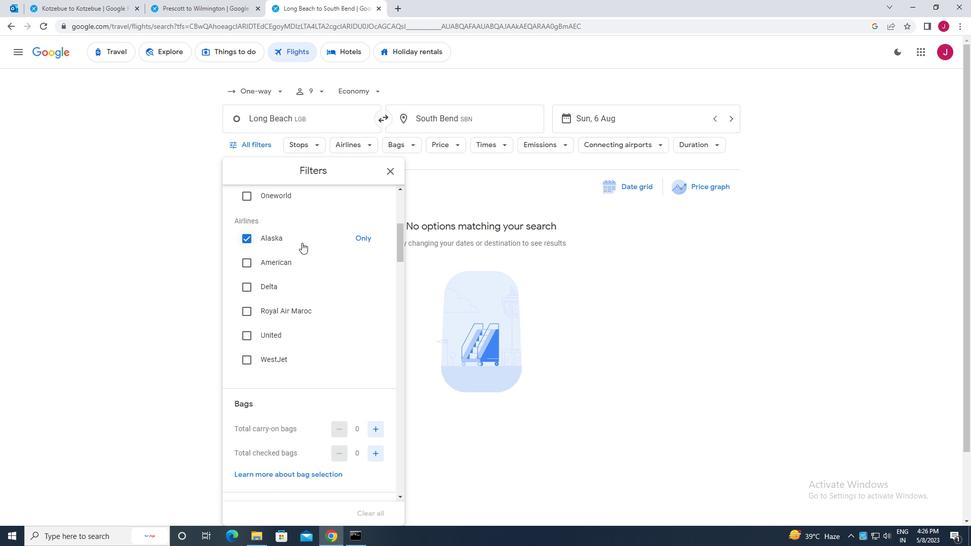 
Action: Mouse scrolled (302, 242) with delta (0, 0)
Screenshot: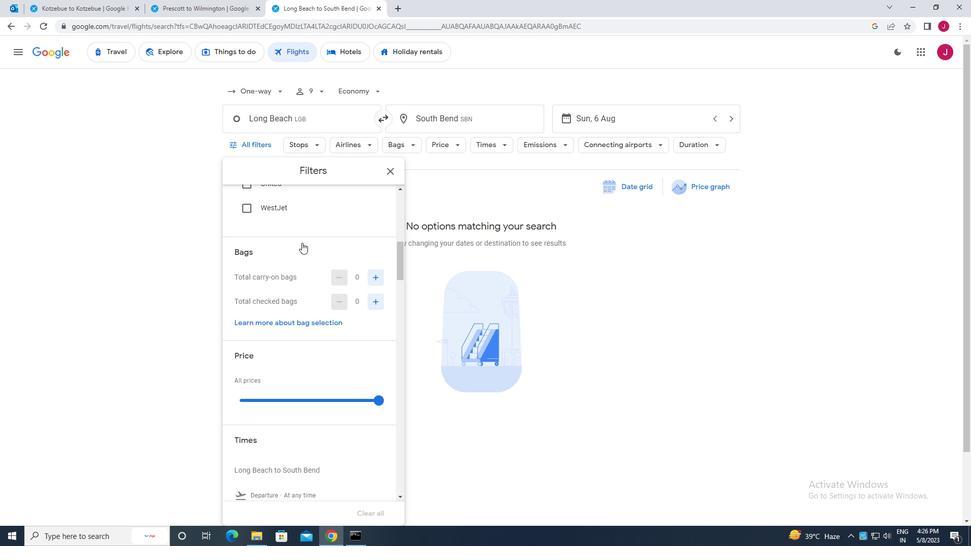 
Action: Mouse moved to (374, 228)
Screenshot: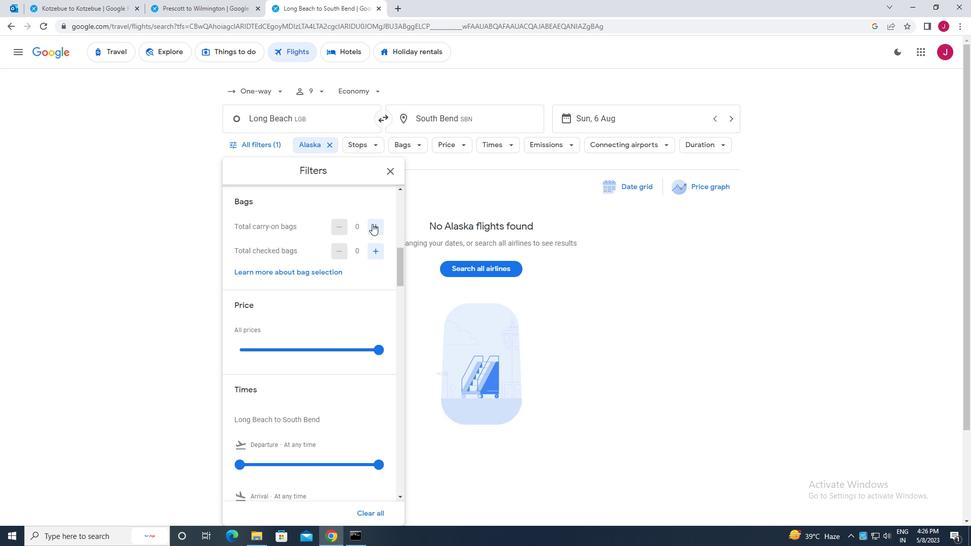 
Action: Mouse pressed left at (374, 228)
Screenshot: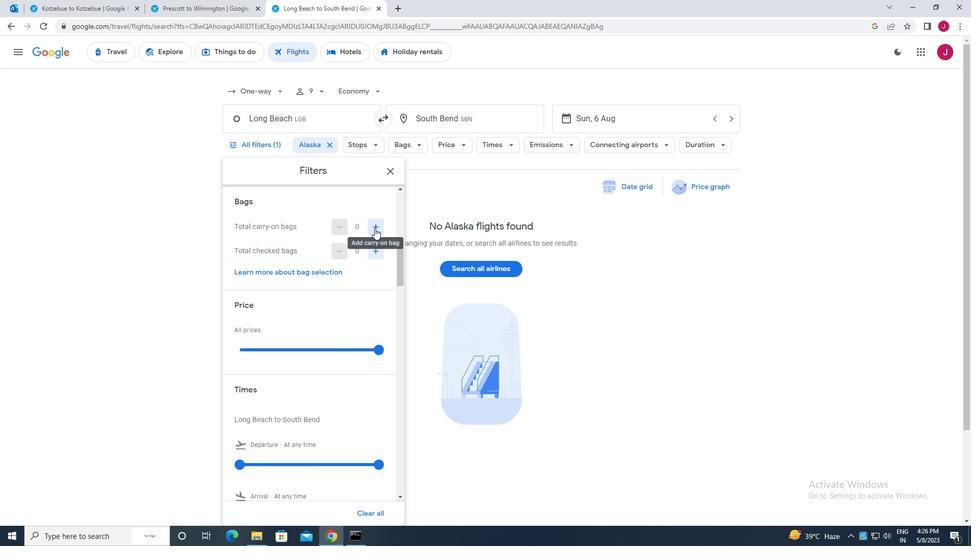 
Action: Mouse moved to (380, 350)
Screenshot: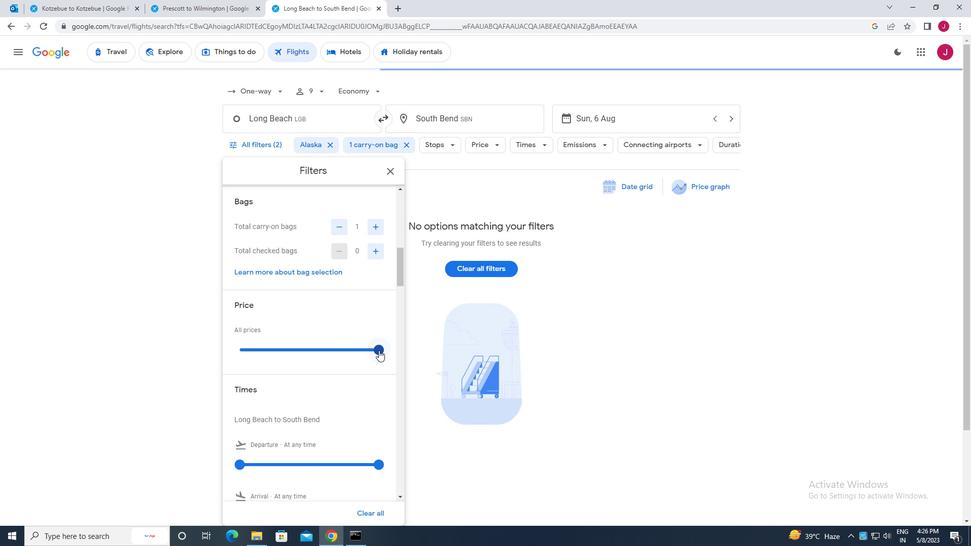 
Action: Mouse pressed left at (380, 350)
Screenshot: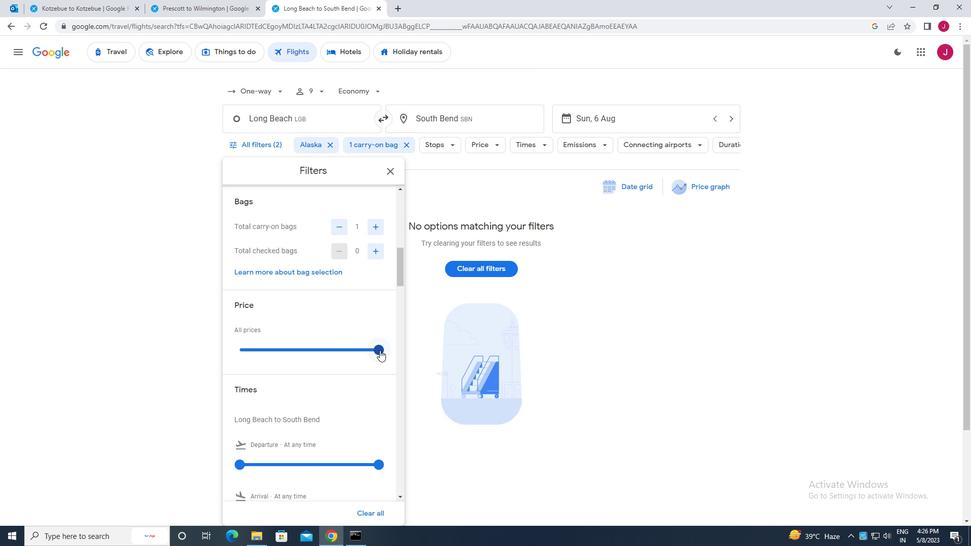 
Action: Mouse moved to (277, 306)
Screenshot: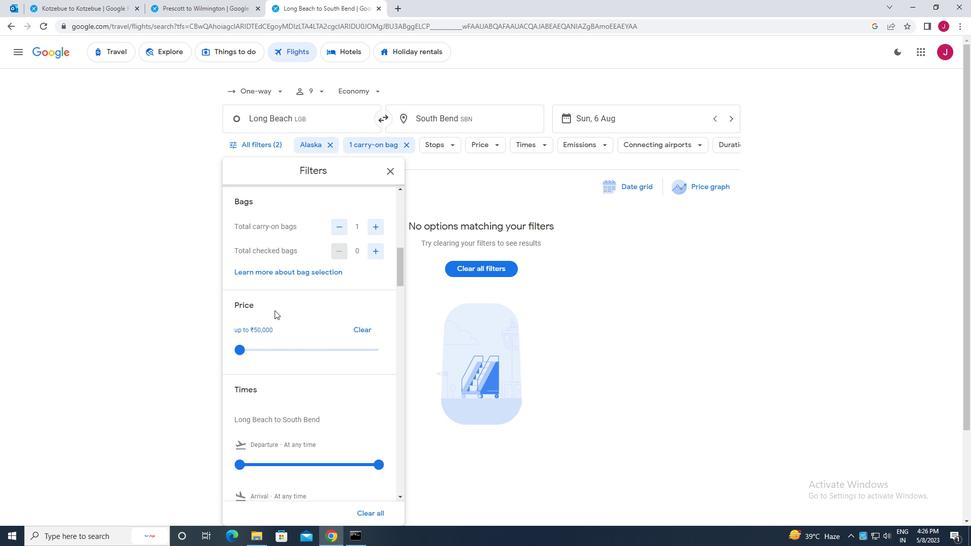 
Action: Mouse scrolled (277, 305) with delta (0, 0)
Screenshot: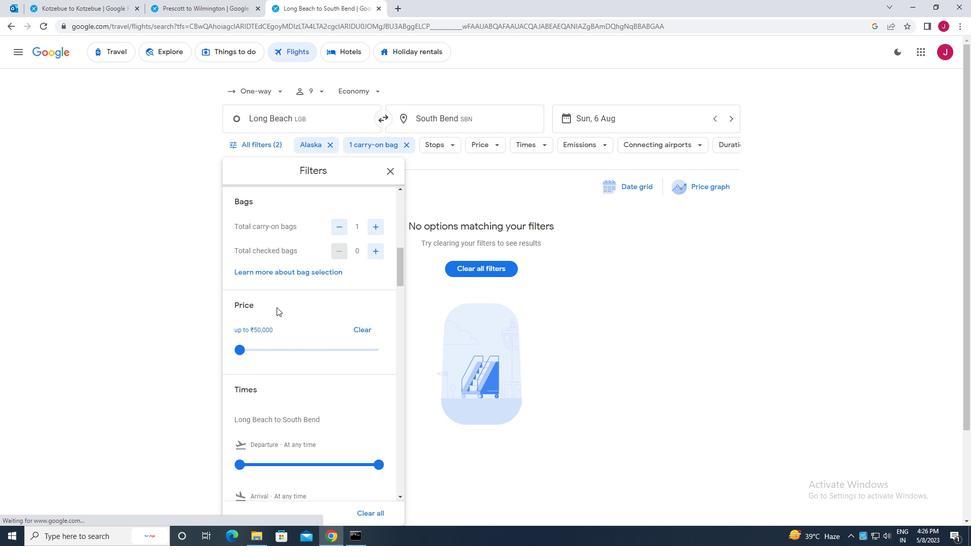 
Action: Mouse moved to (278, 306)
Screenshot: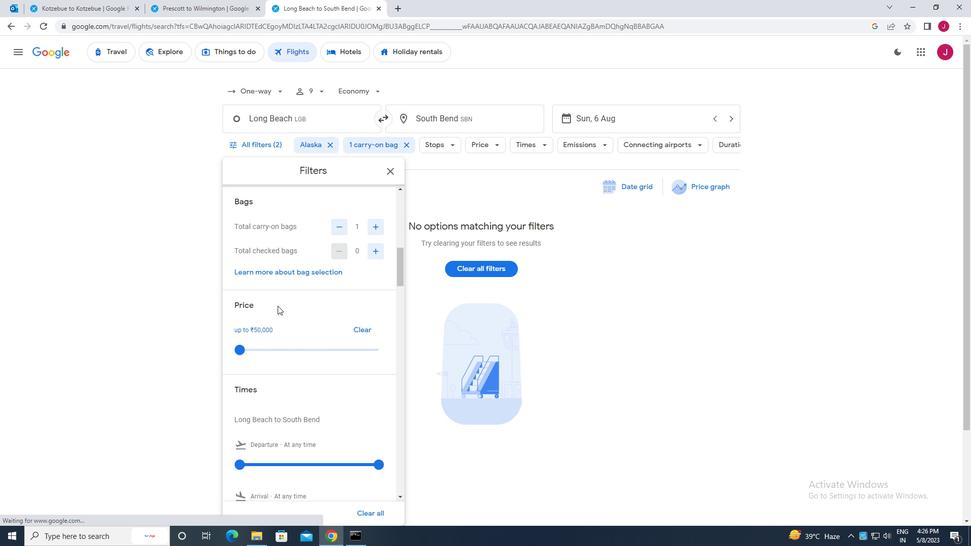 
Action: Mouse scrolled (278, 305) with delta (0, 0)
Screenshot: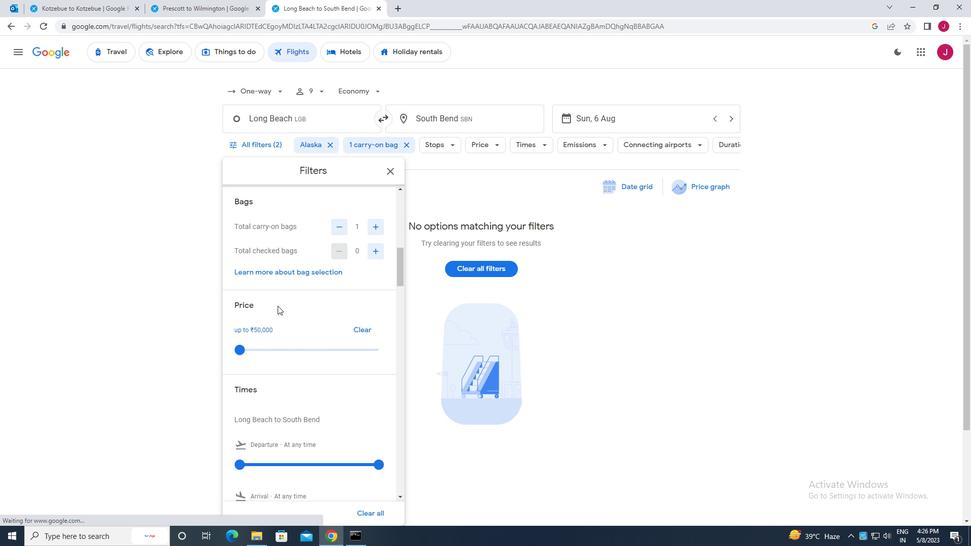 
Action: Mouse moved to (240, 362)
Screenshot: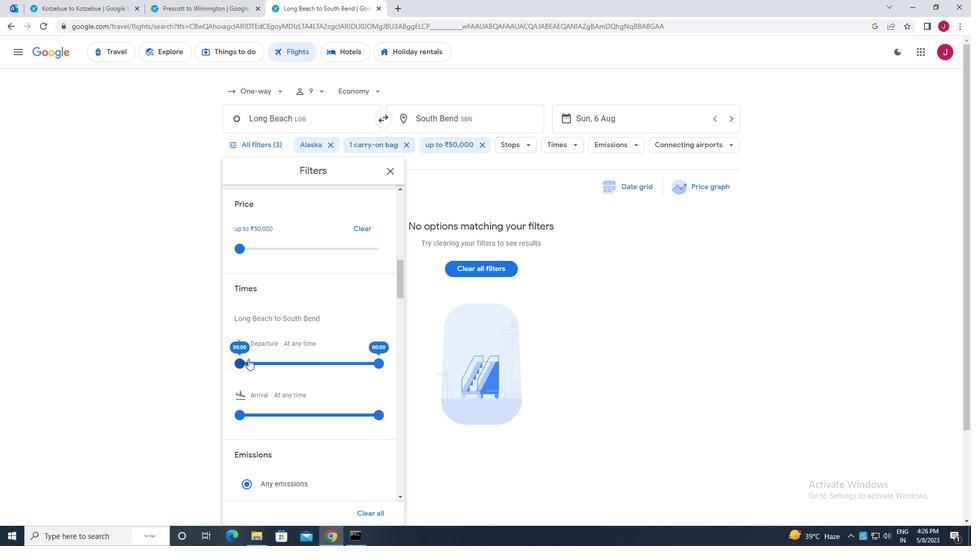 
Action: Mouse pressed left at (240, 362)
Screenshot: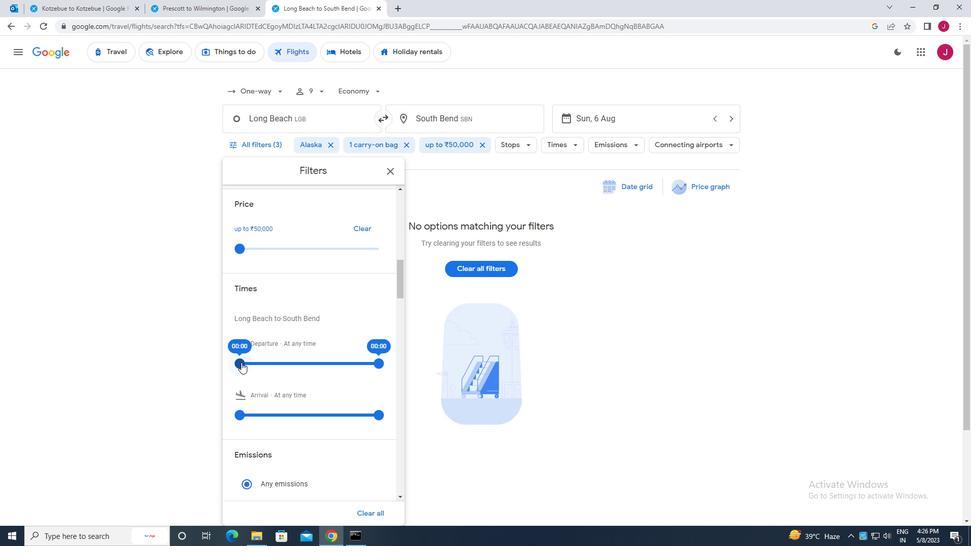 
Action: Mouse moved to (381, 364)
Screenshot: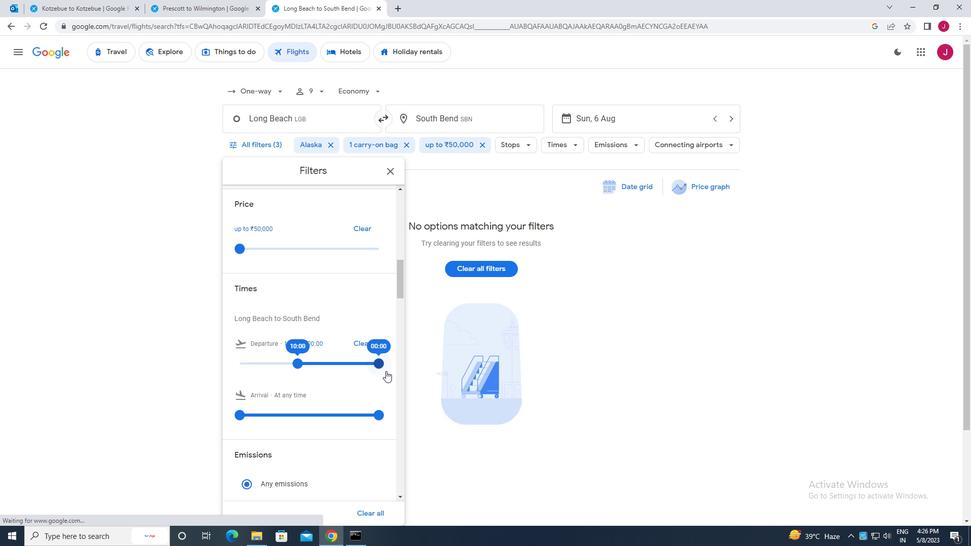 
Action: Mouse pressed left at (381, 364)
Screenshot: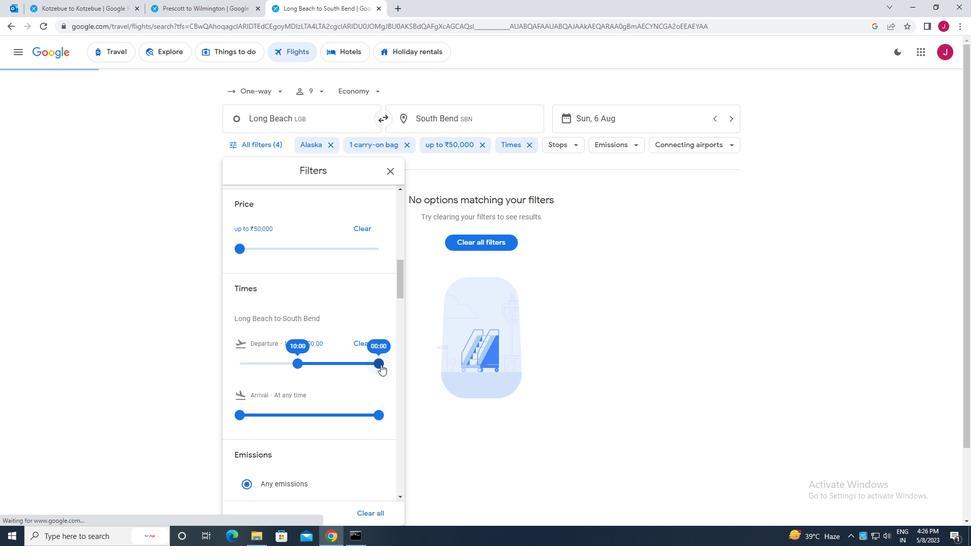 
Action: Mouse moved to (391, 176)
Screenshot: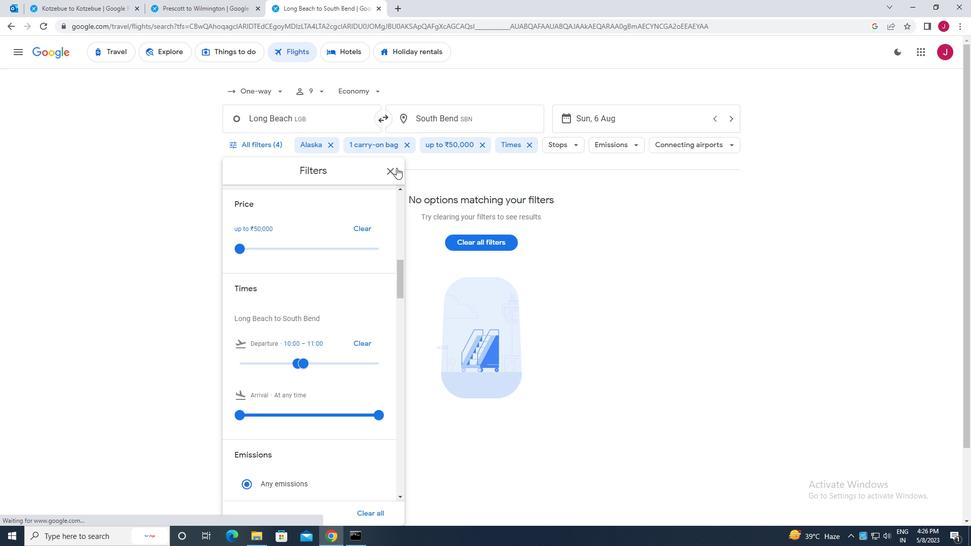 
Action: Mouse pressed left at (391, 176)
Screenshot: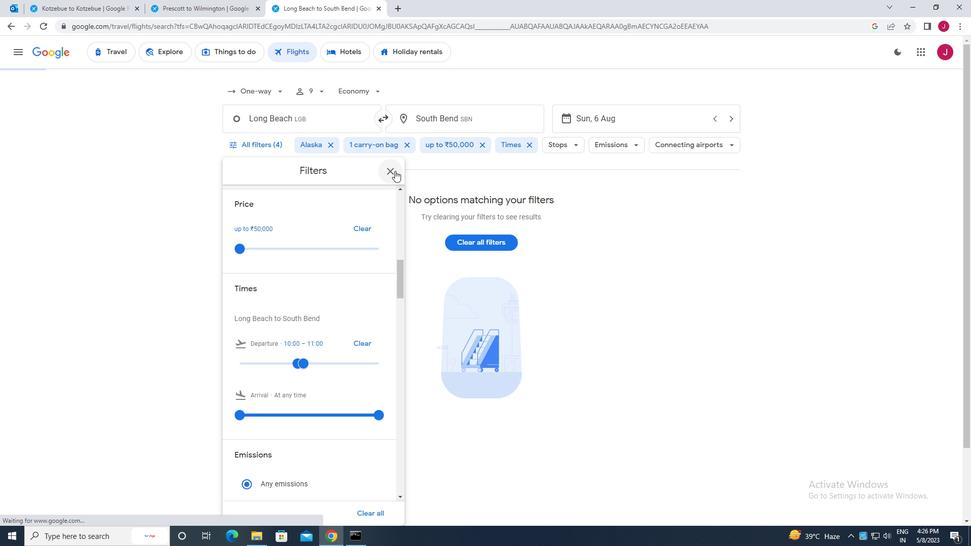 
Action: Mouse moved to (391, 176)
Screenshot: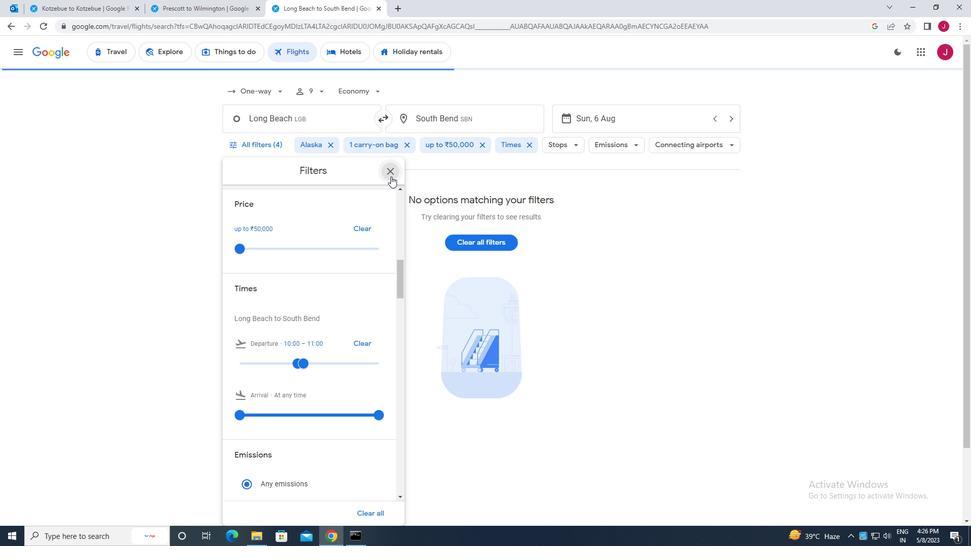 
